 Task: Add an event with the title Casual Webinar: Social Media Advertising Techniques, date '2023/12/27', time 8:50 AM to 10:50 AM, logged in from the account softage.10@softage.netand send the event invitation to softage.8@softage.net and softage.9@softage.net. Set a reminder for the event 1 hour before
Action: Mouse moved to (122, 148)
Screenshot: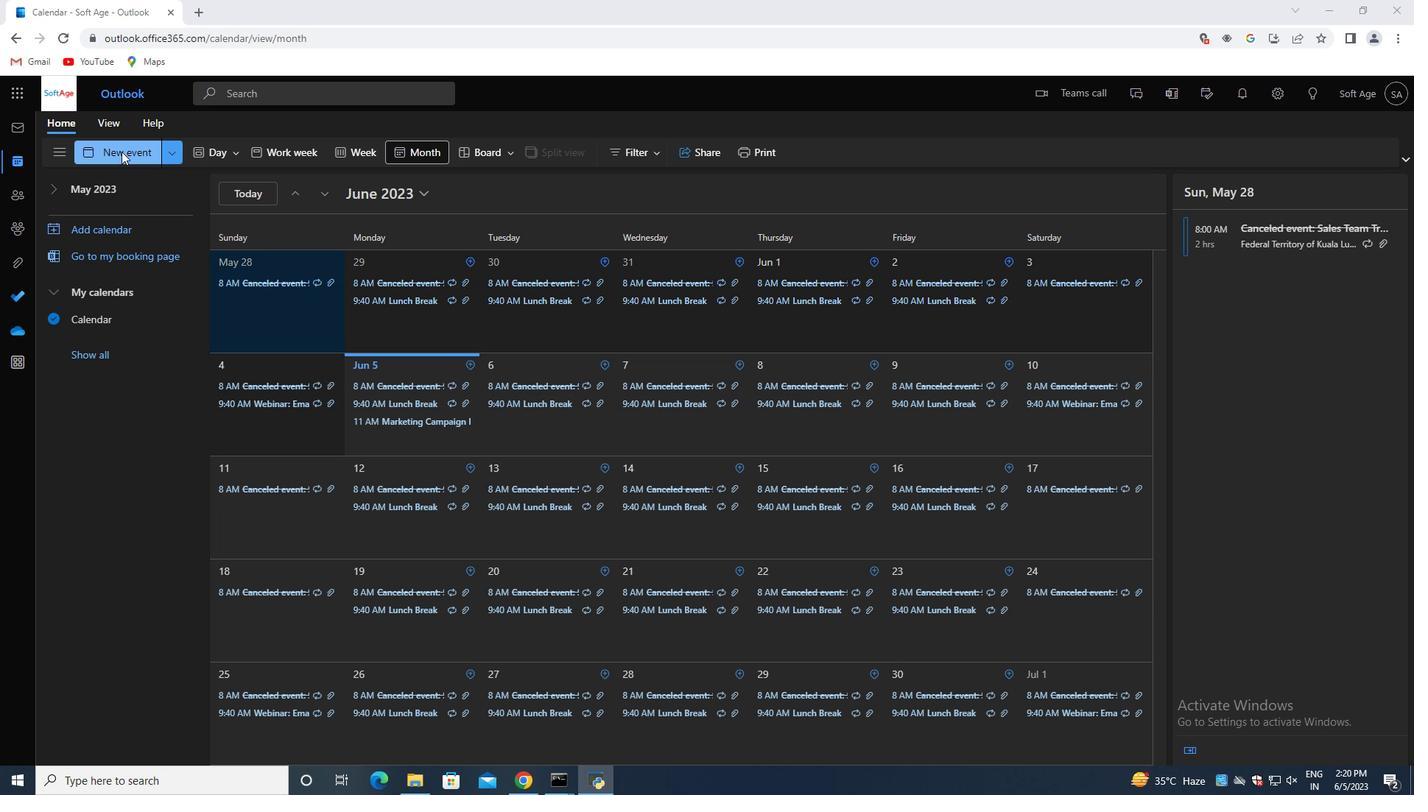 
Action: Mouse pressed left at (122, 148)
Screenshot: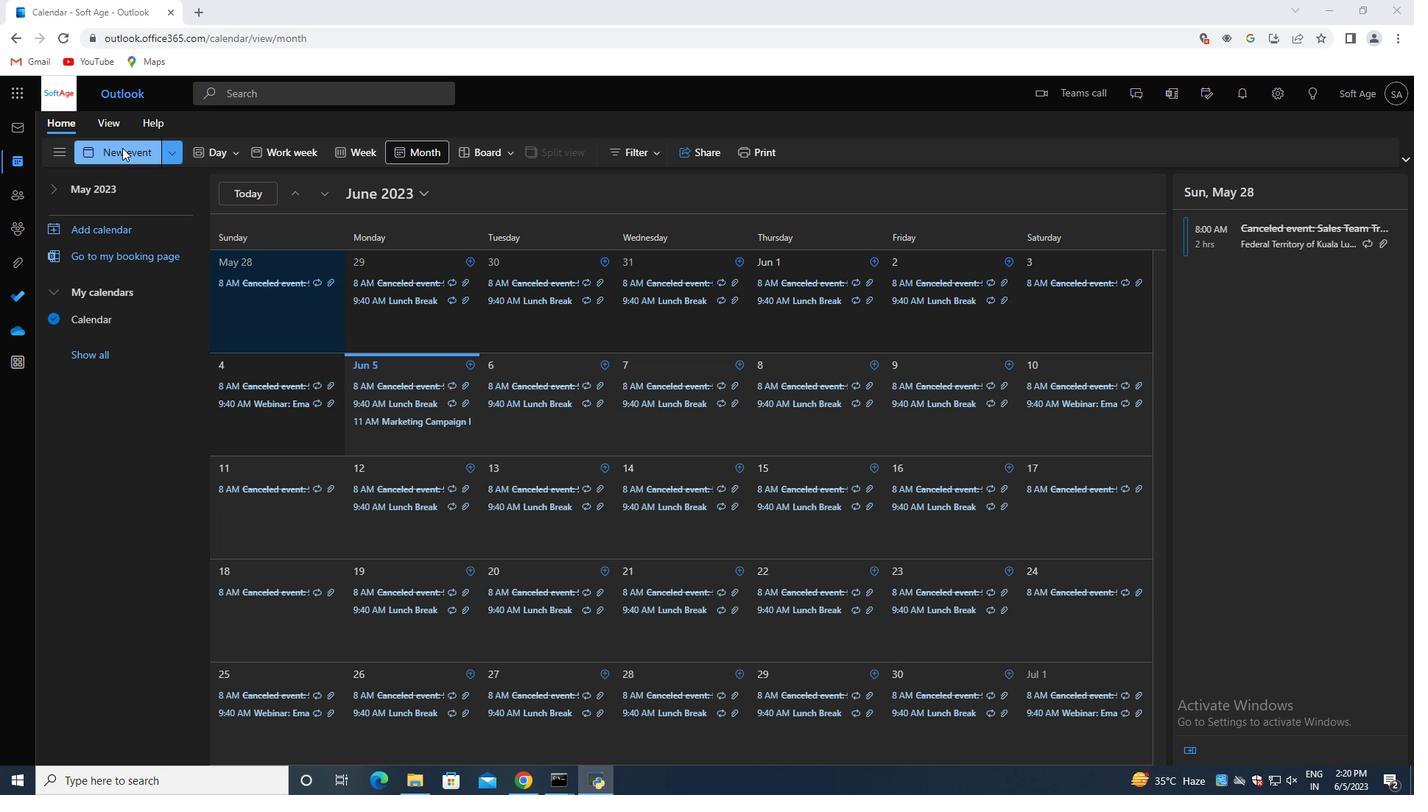 
Action: Mouse moved to (461, 238)
Screenshot: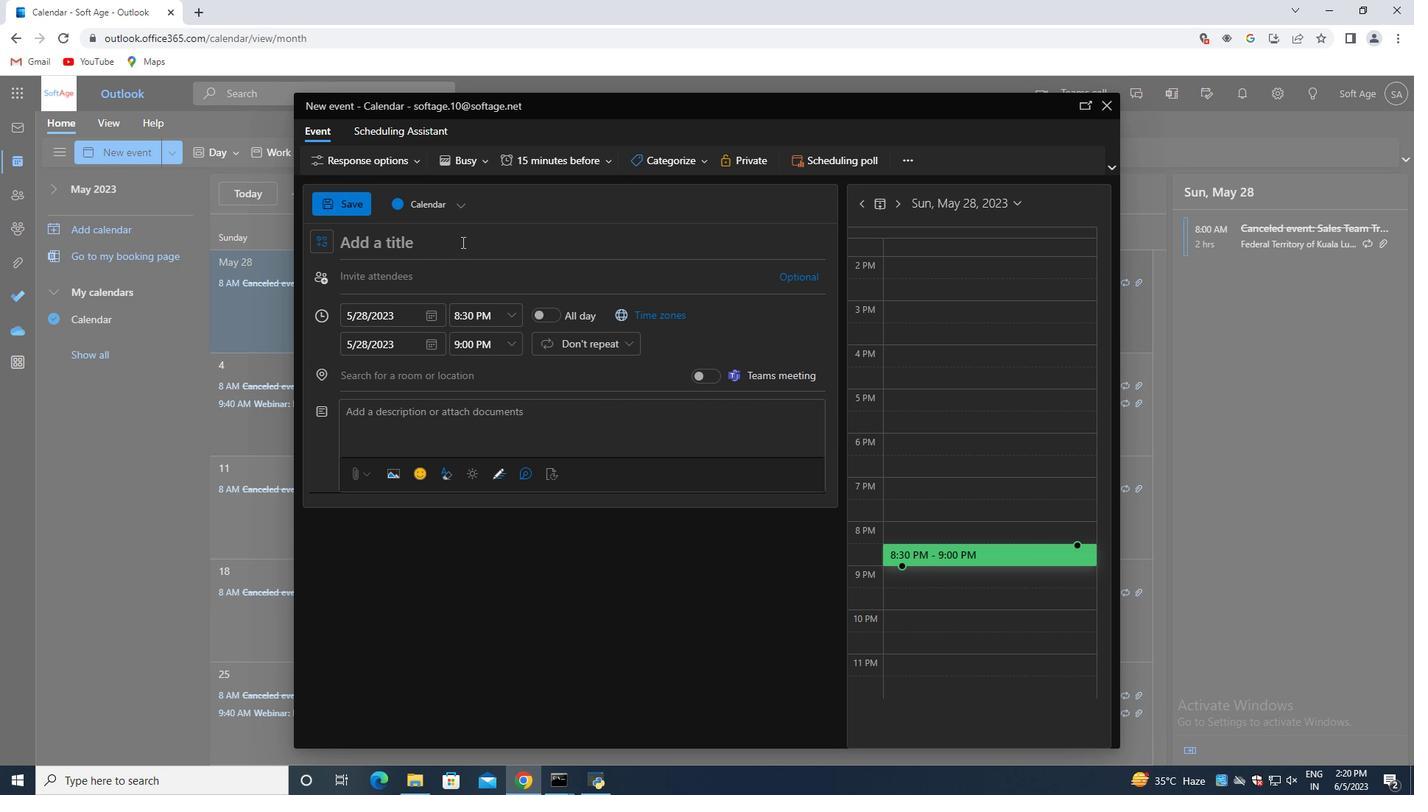 
Action: Mouse pressed left at (461, 238)
Screenshot: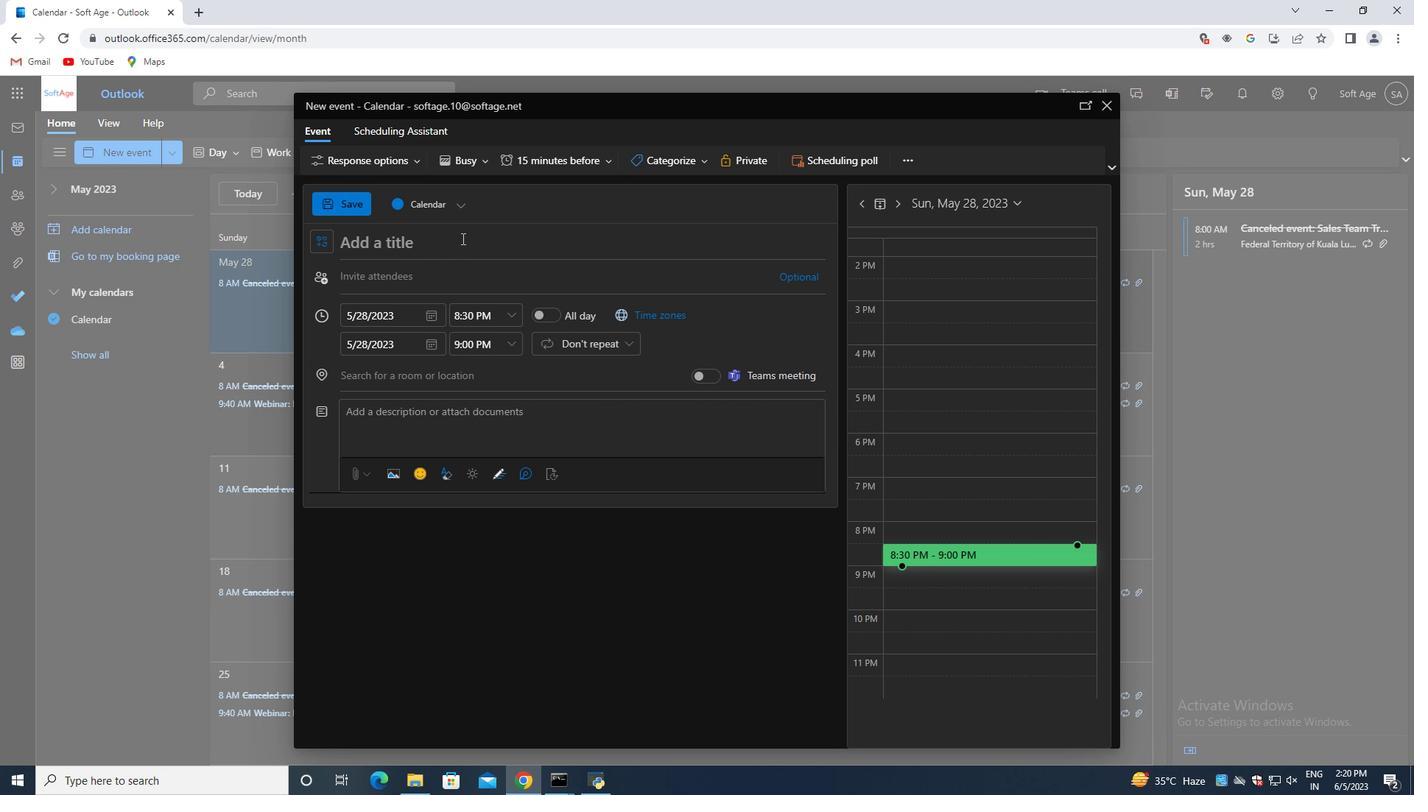 
Action: Key pressed <Key.shift>Casul<Key.backspace>al<Key.space><Key.shift>Webinar<Key.shift_r>:<Key.space>s<Key.backspace><Key.shift>Social<Key.space><Key.shift>Media<Key.space><Key.shift>Advertising<Key.space><Key.shift>Techniques
Screenshot: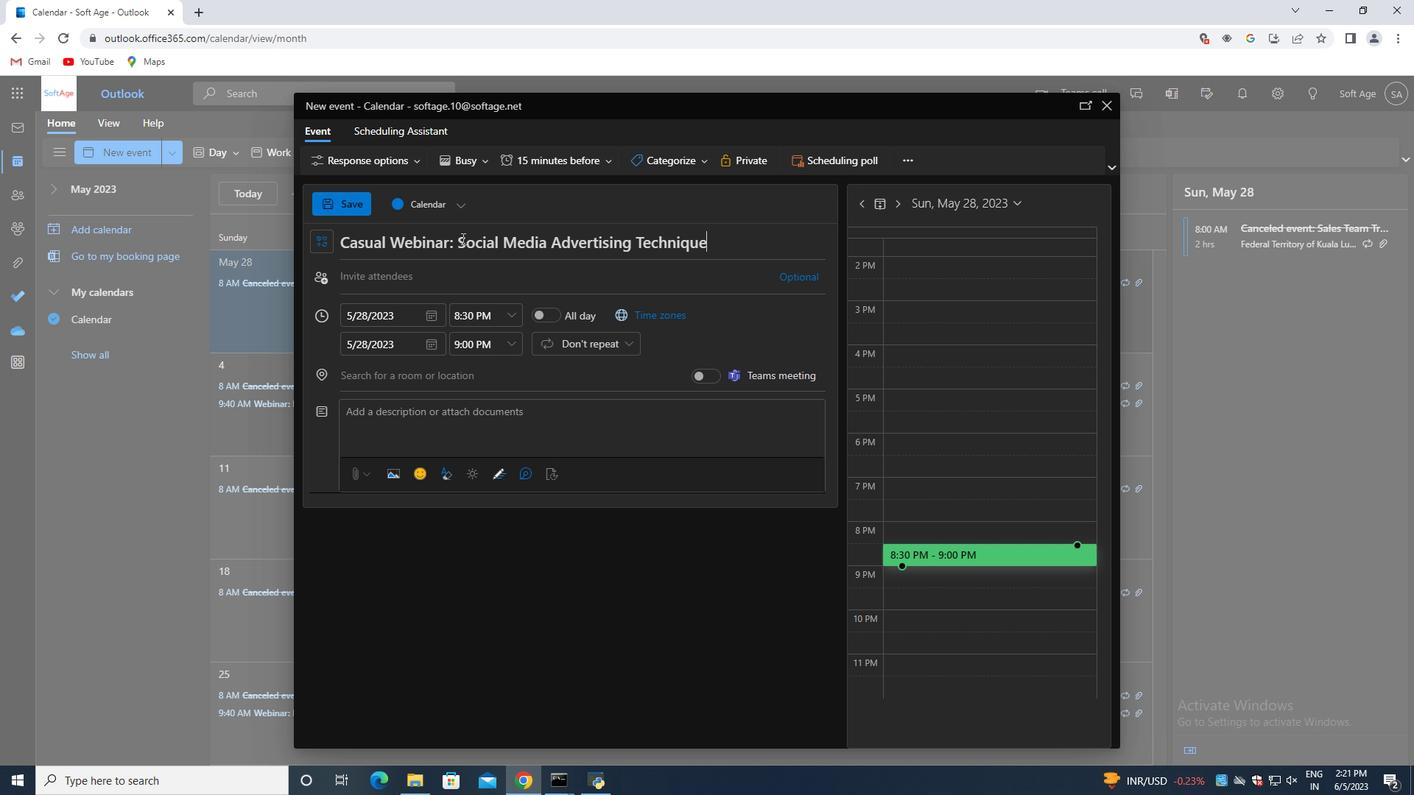 
Action: Mouse moved to (431, 308)
Screenshot: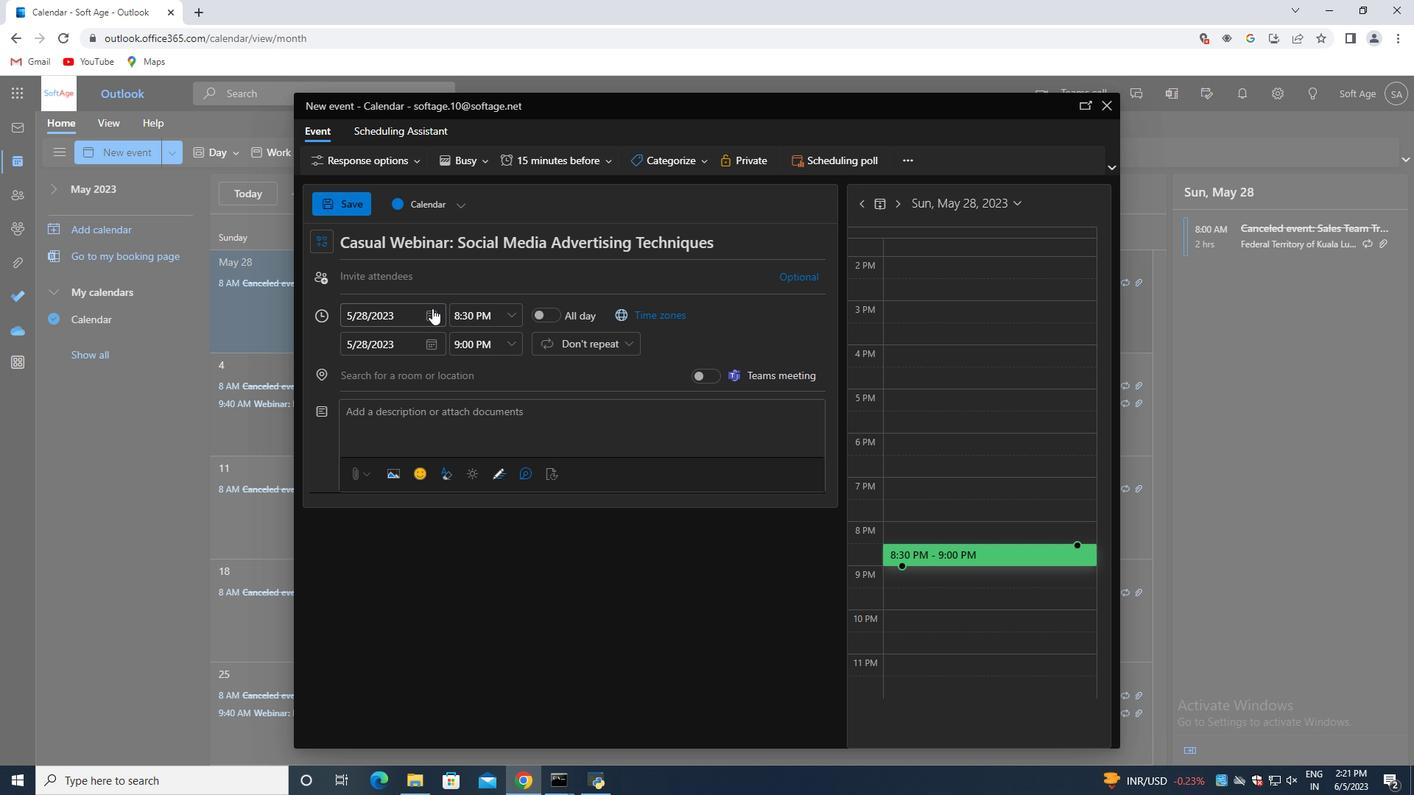 
Action: Mouse pressed left at (431, 308)
Screenshot: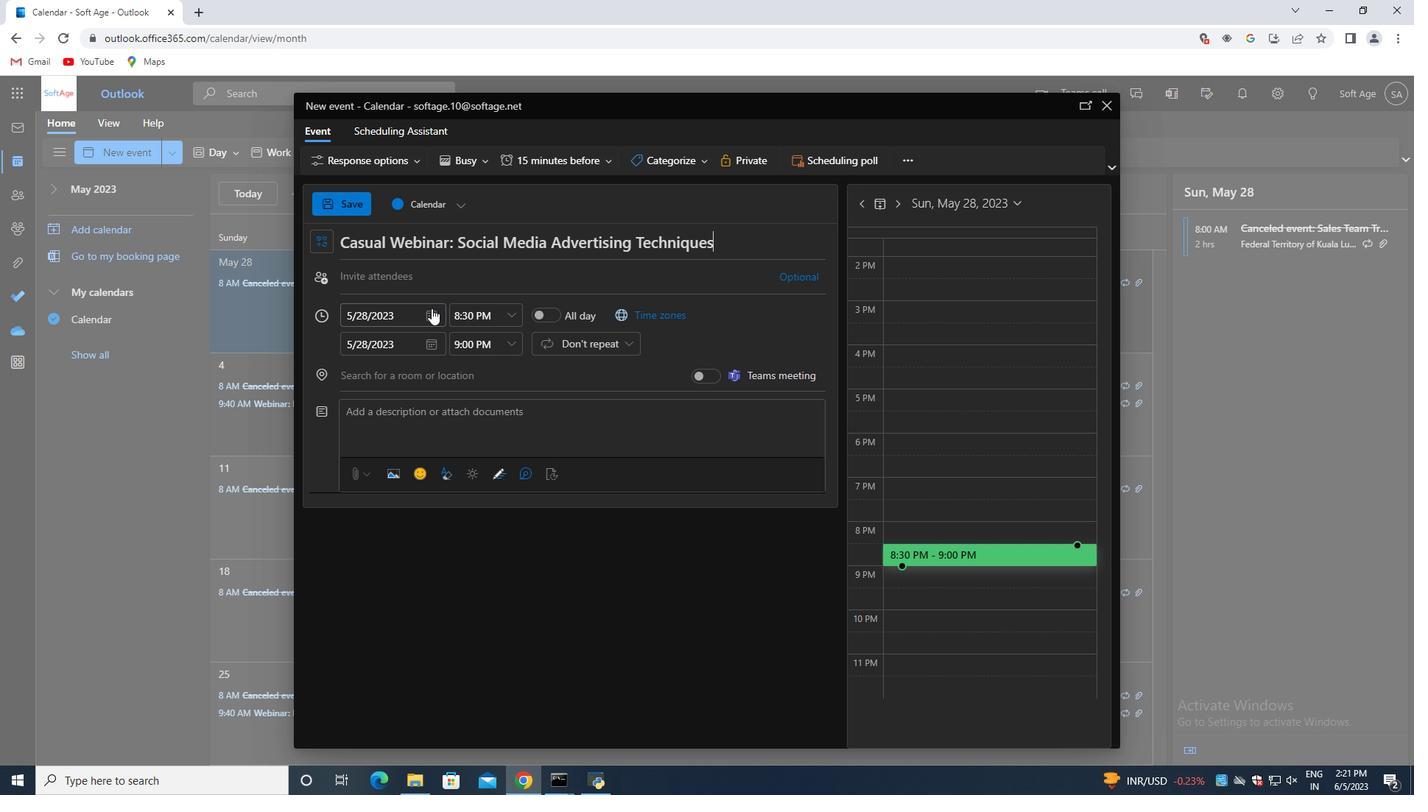 
Action: Mouse moved to (474, 342)
Screenshot: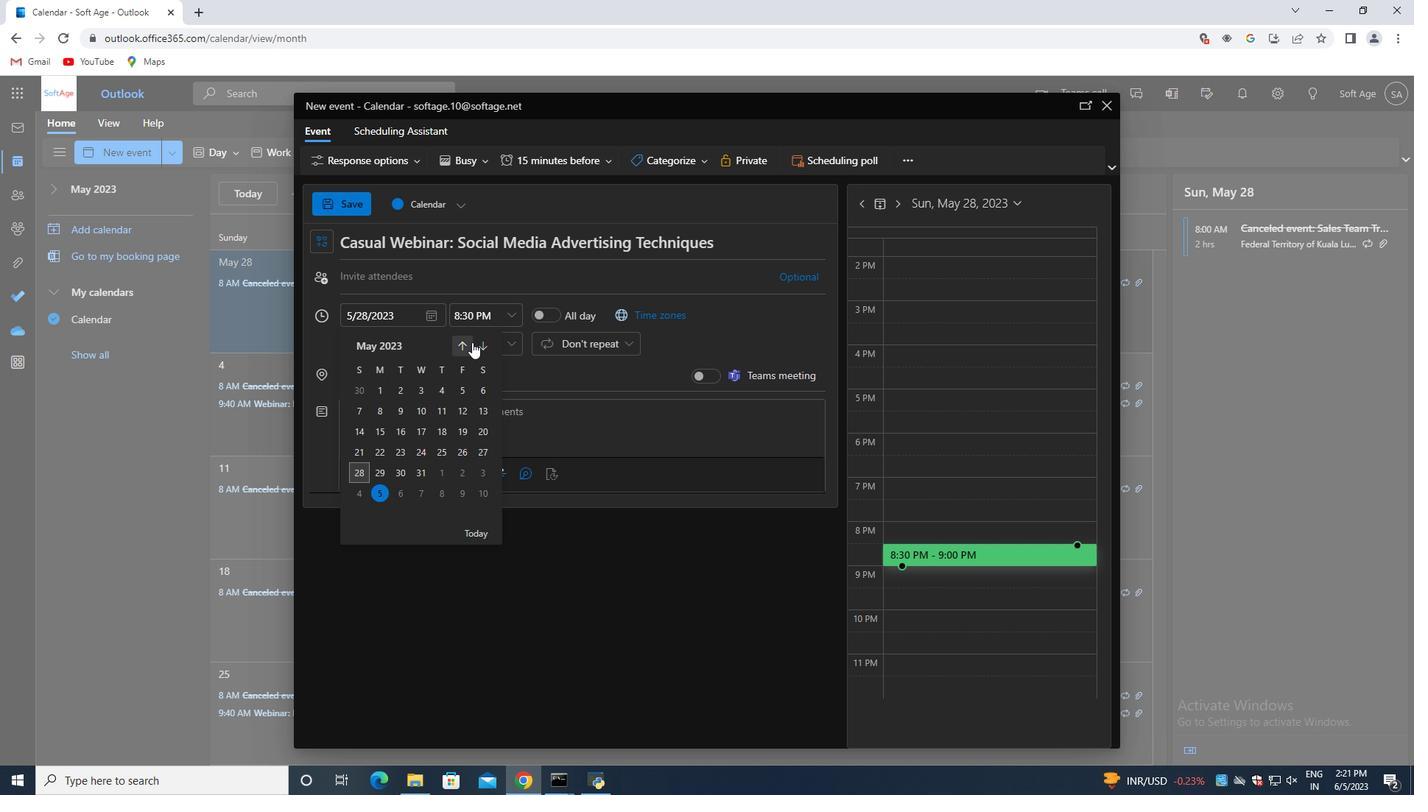 
Action: Mouse pressed left at (474, 342)
Screenshot: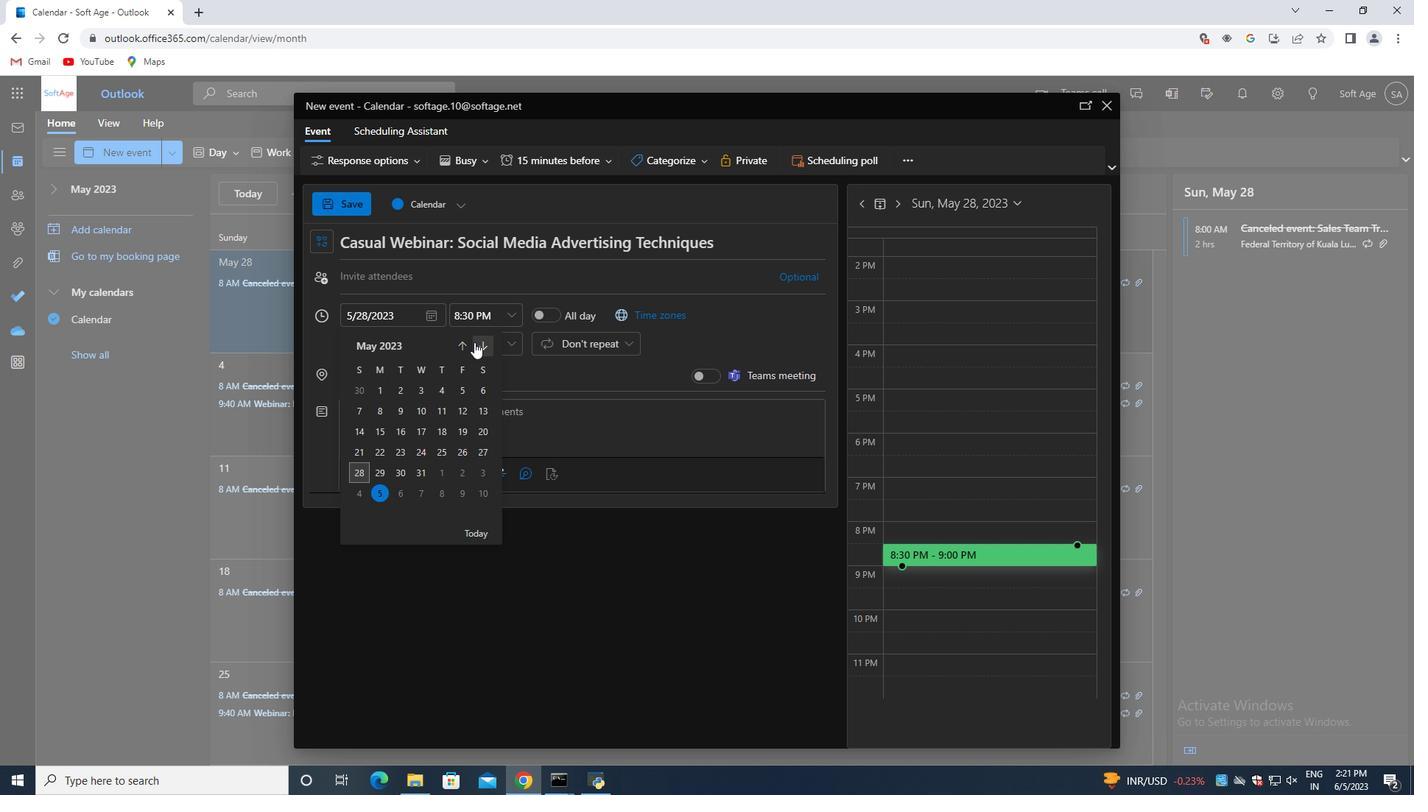 
Action: Mouse pressed left at (474, 342)
Screenshot: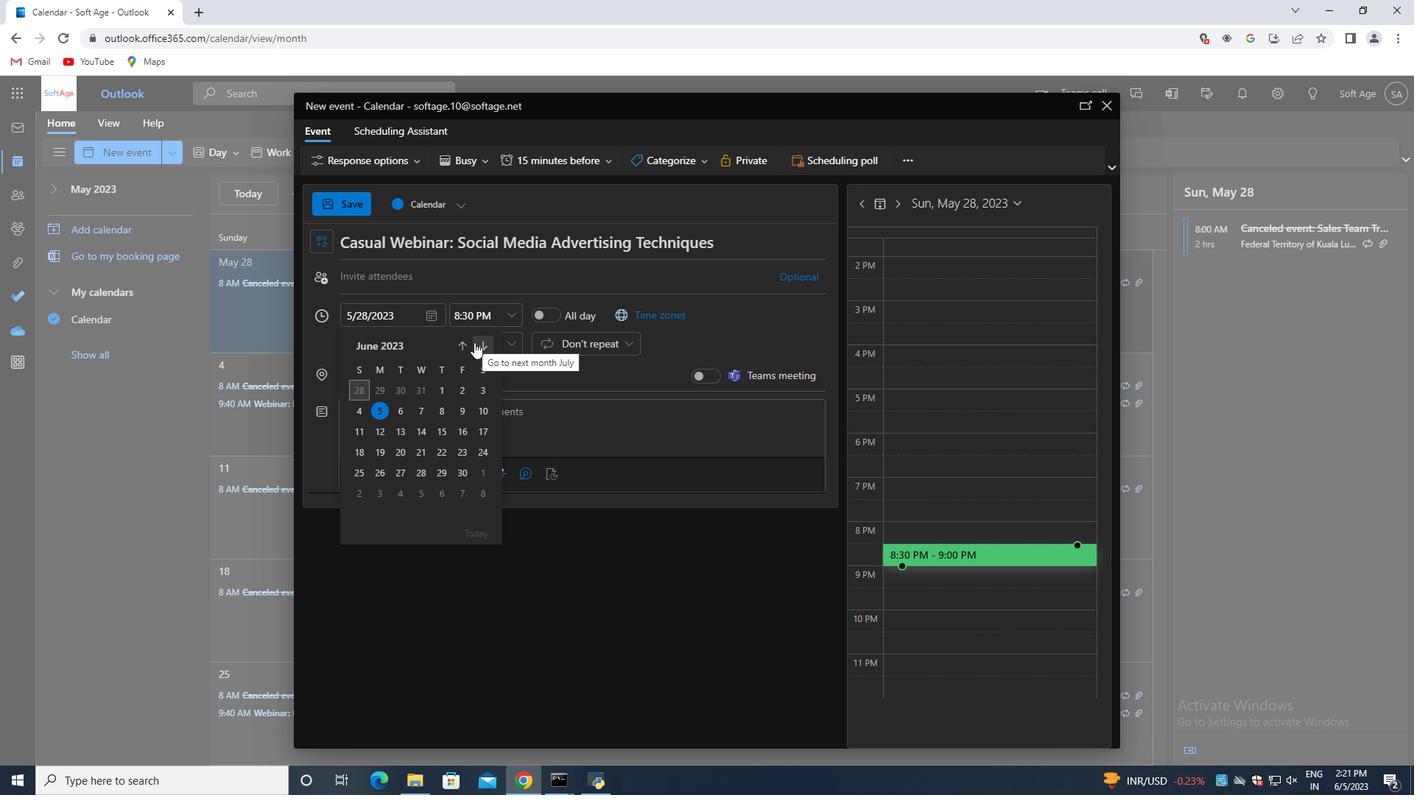 
Action: Mouse pressed left at (474, 342)
Screenshot: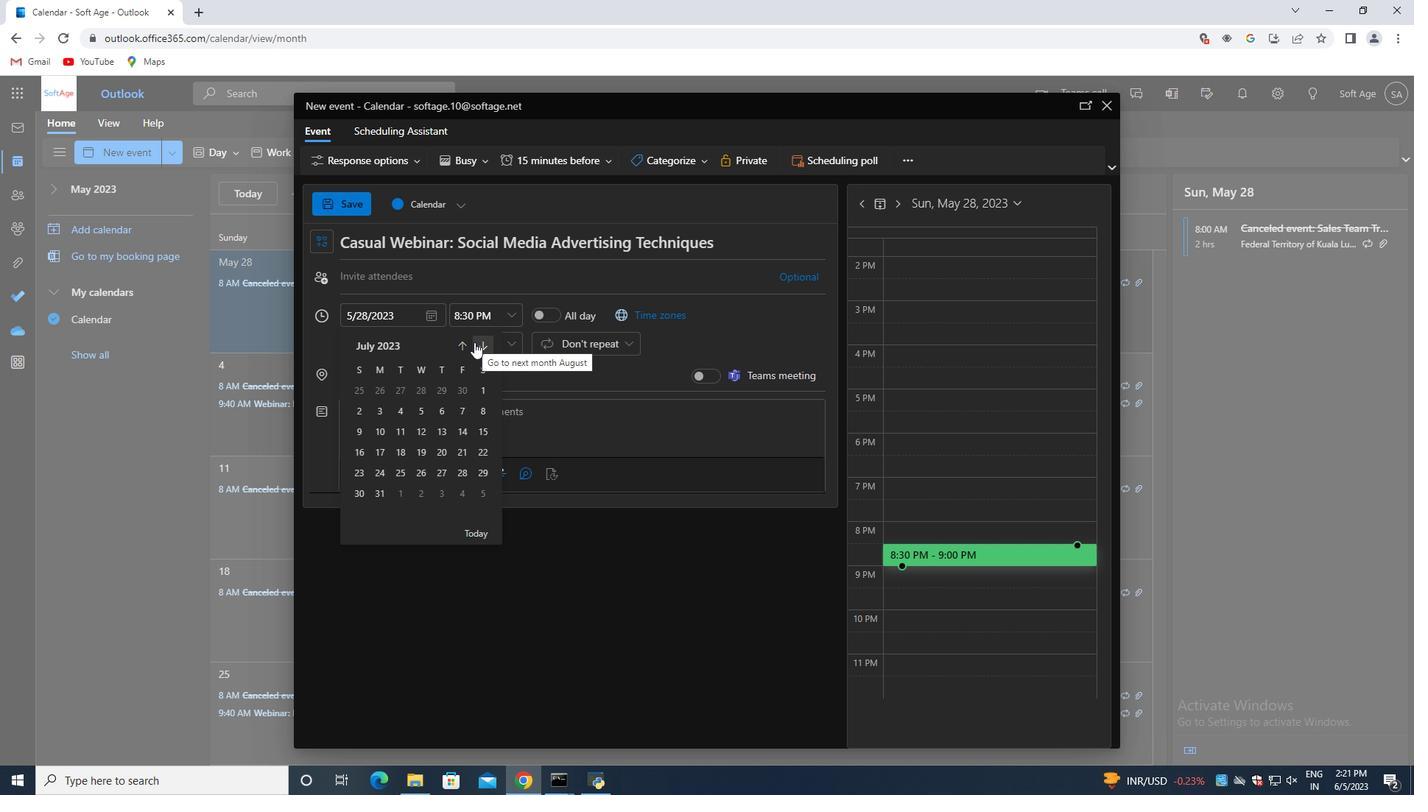 
Action: Mouse pressed left at (474, 342)
Screenshot: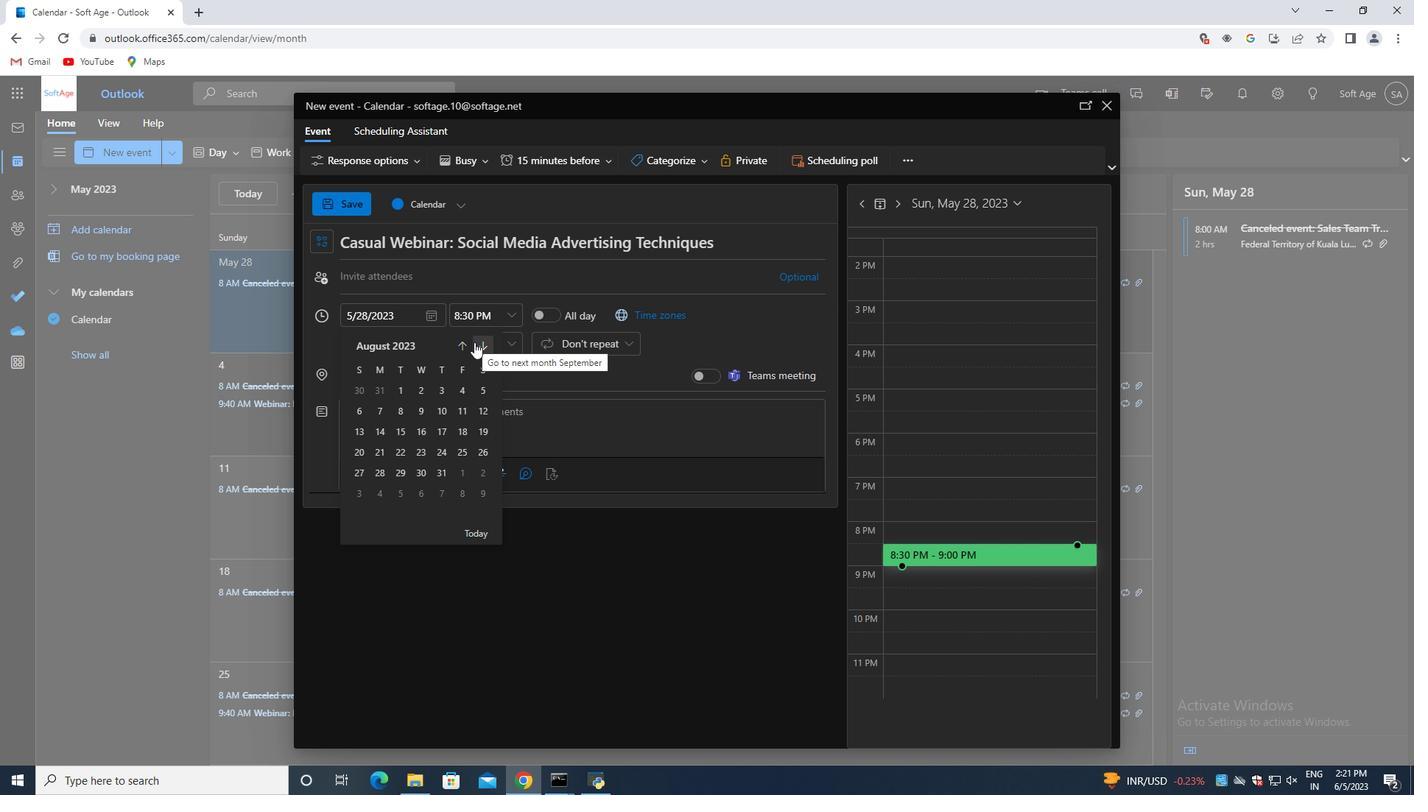 
Action: Mouse pressed left at (474, 342)
Screenshot: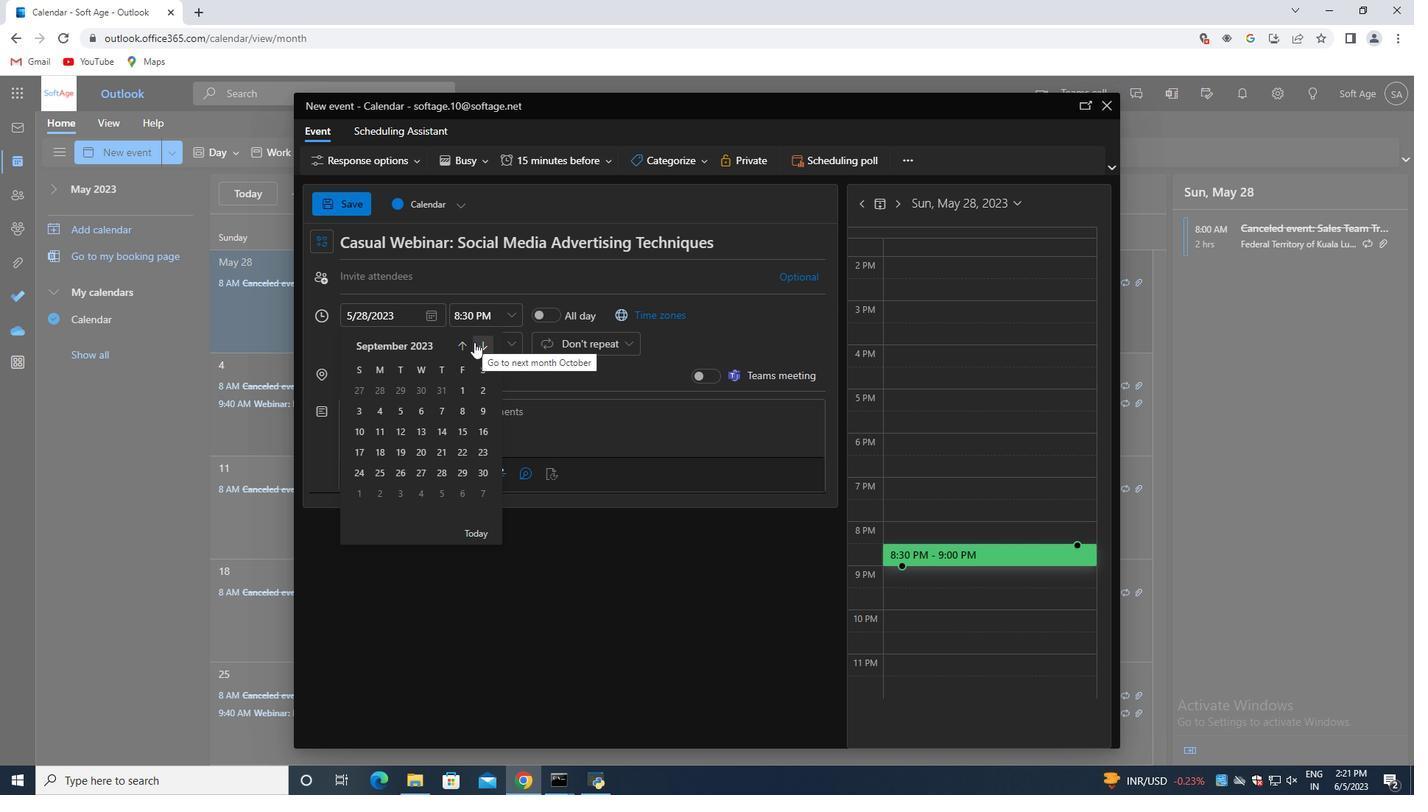 
Action: Mouse pressed left at (474, 342)
Screenshot: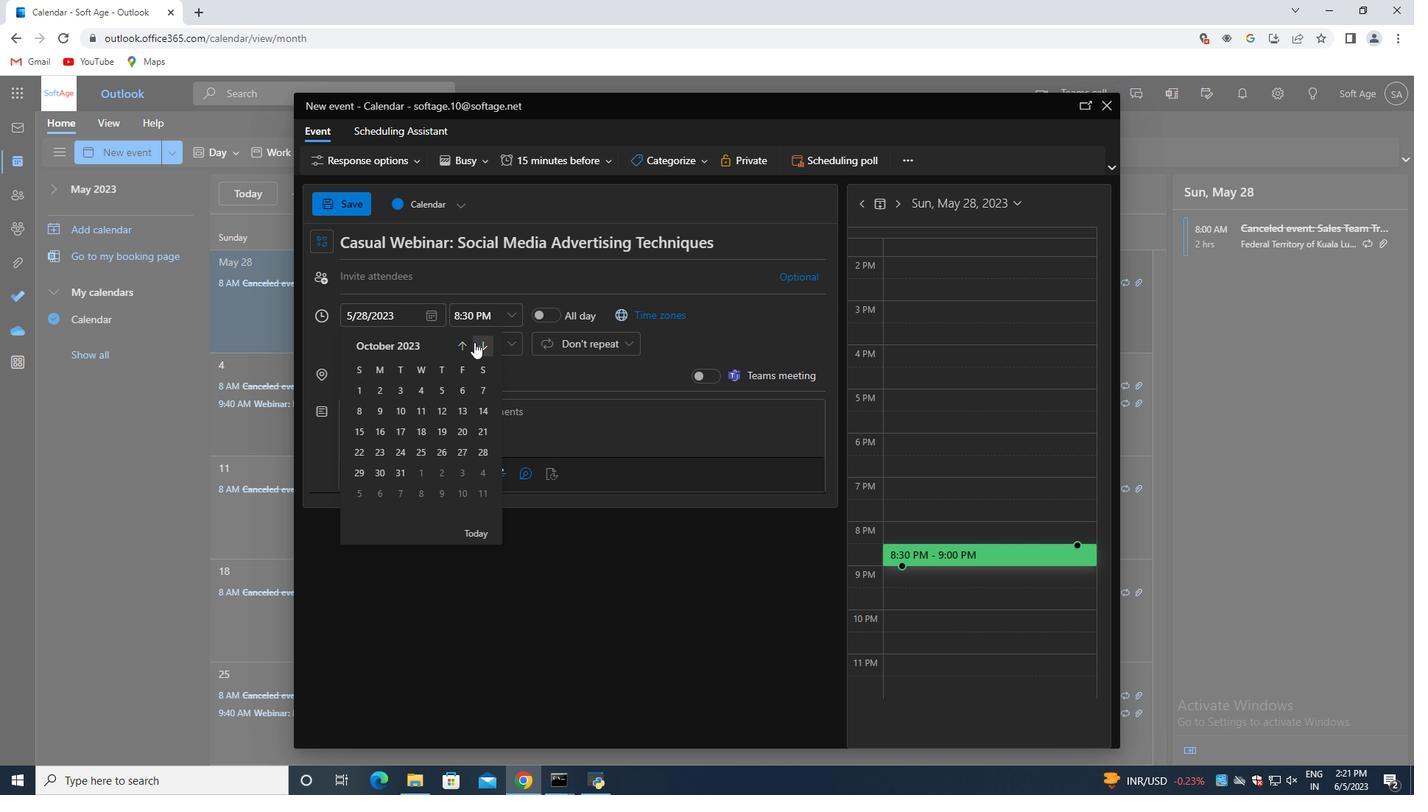 
Action: Mouse moved to (490, 343)
Screenshot: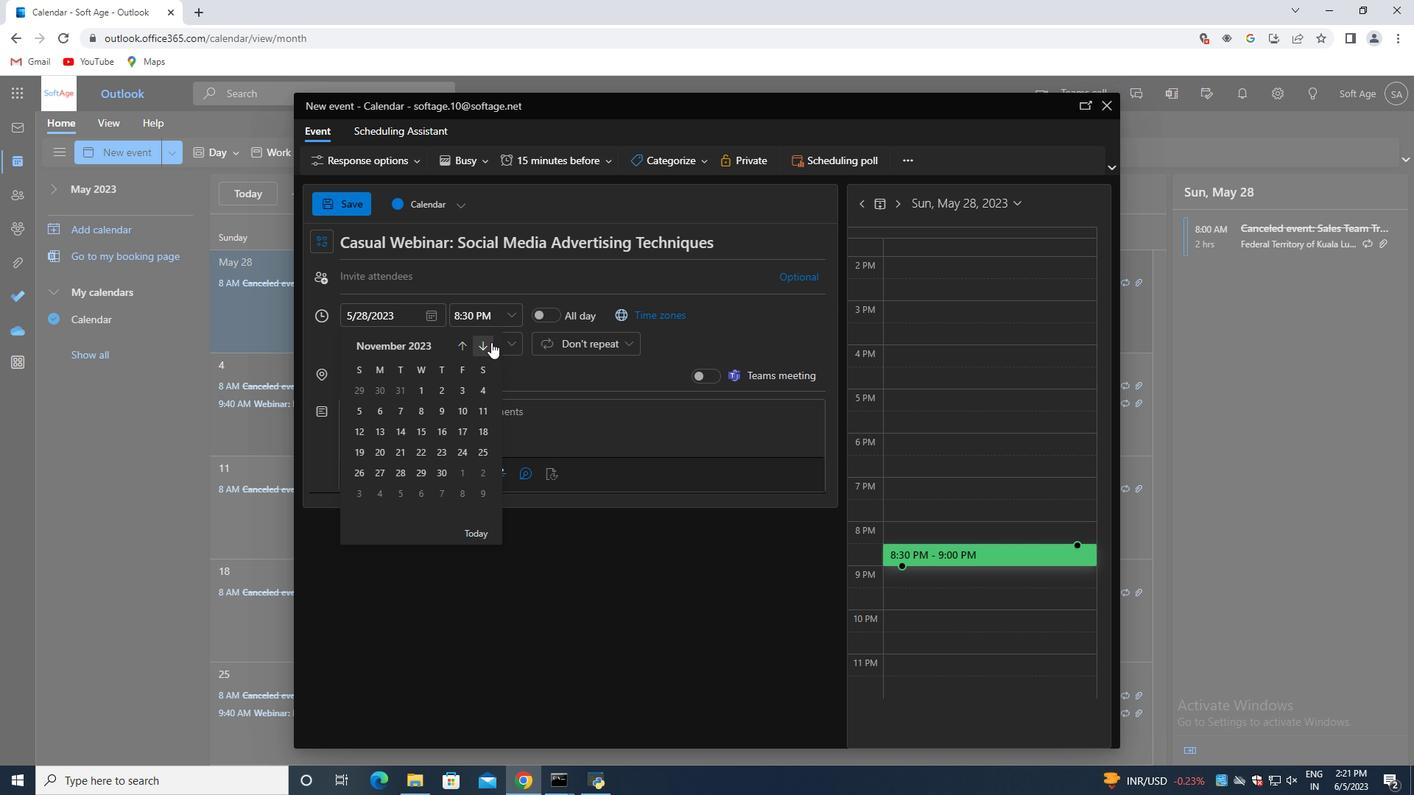 
Action: Mouse pressed left at (490, 343)
Screenshot: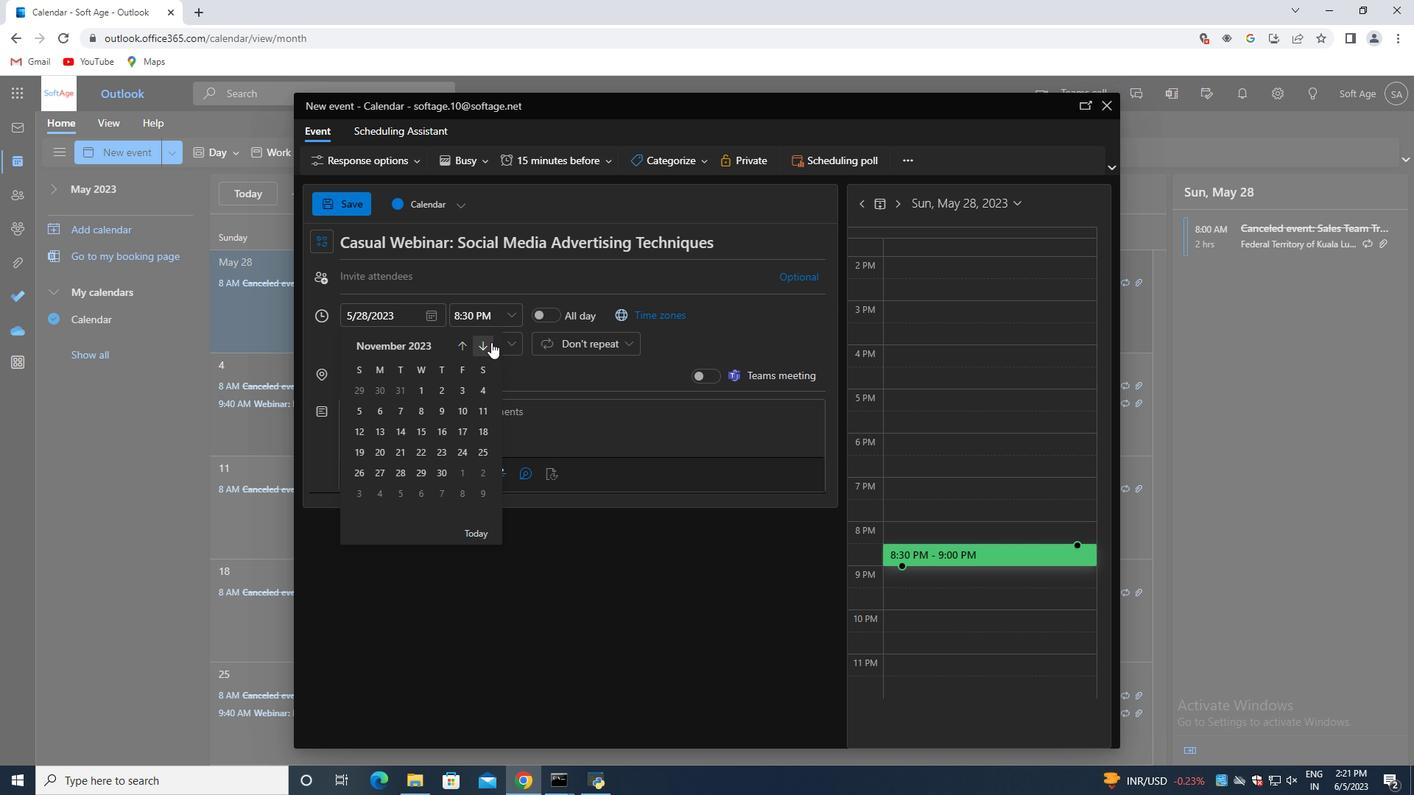 
Action: Mouse moved to (417, 472)
Screenshot: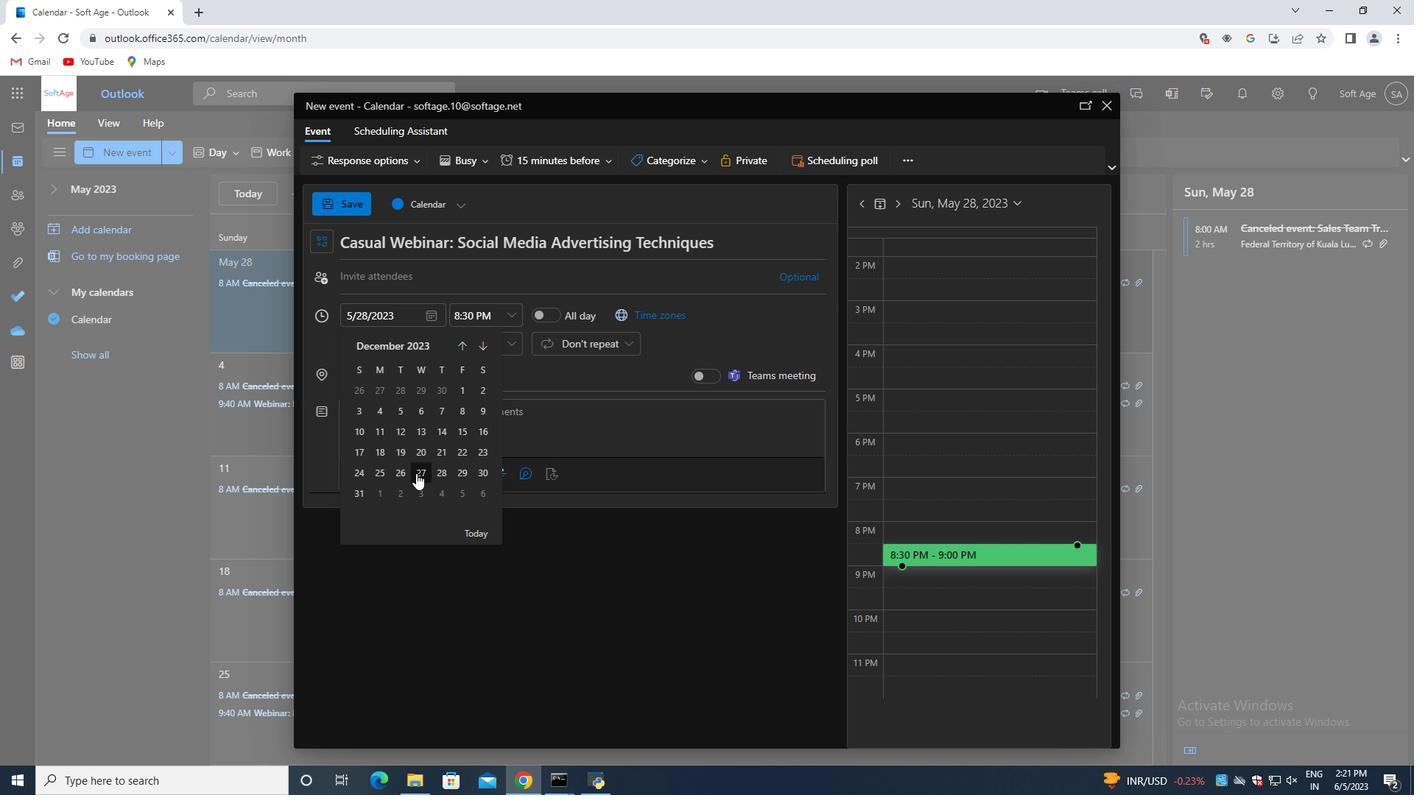 
Action: Mouse pressed left at (417, 472)
Screenshot: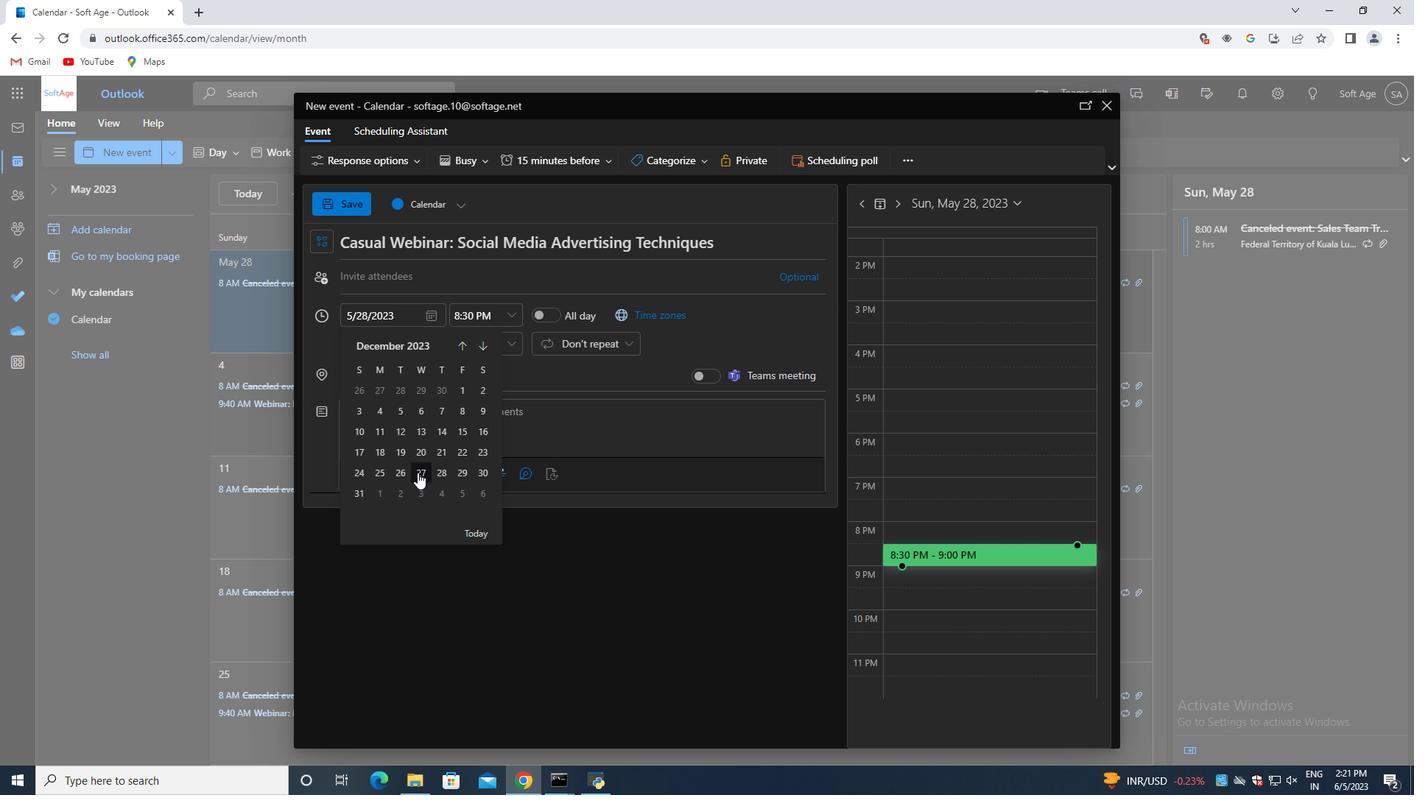 
Action: Mouse moved to (514, 307)
Screenshot: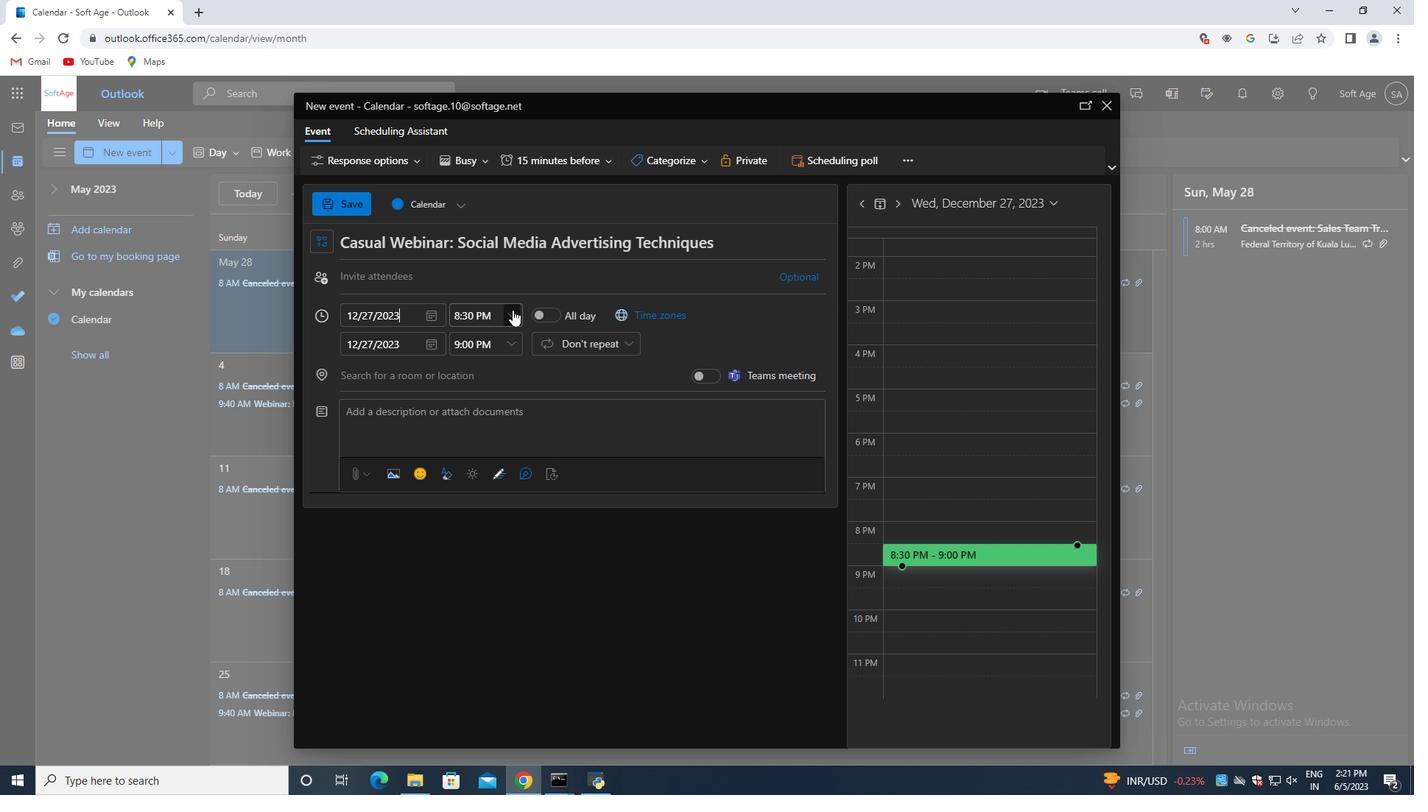 
Action: Mouse pressed left at (514, 307)
Screenshot: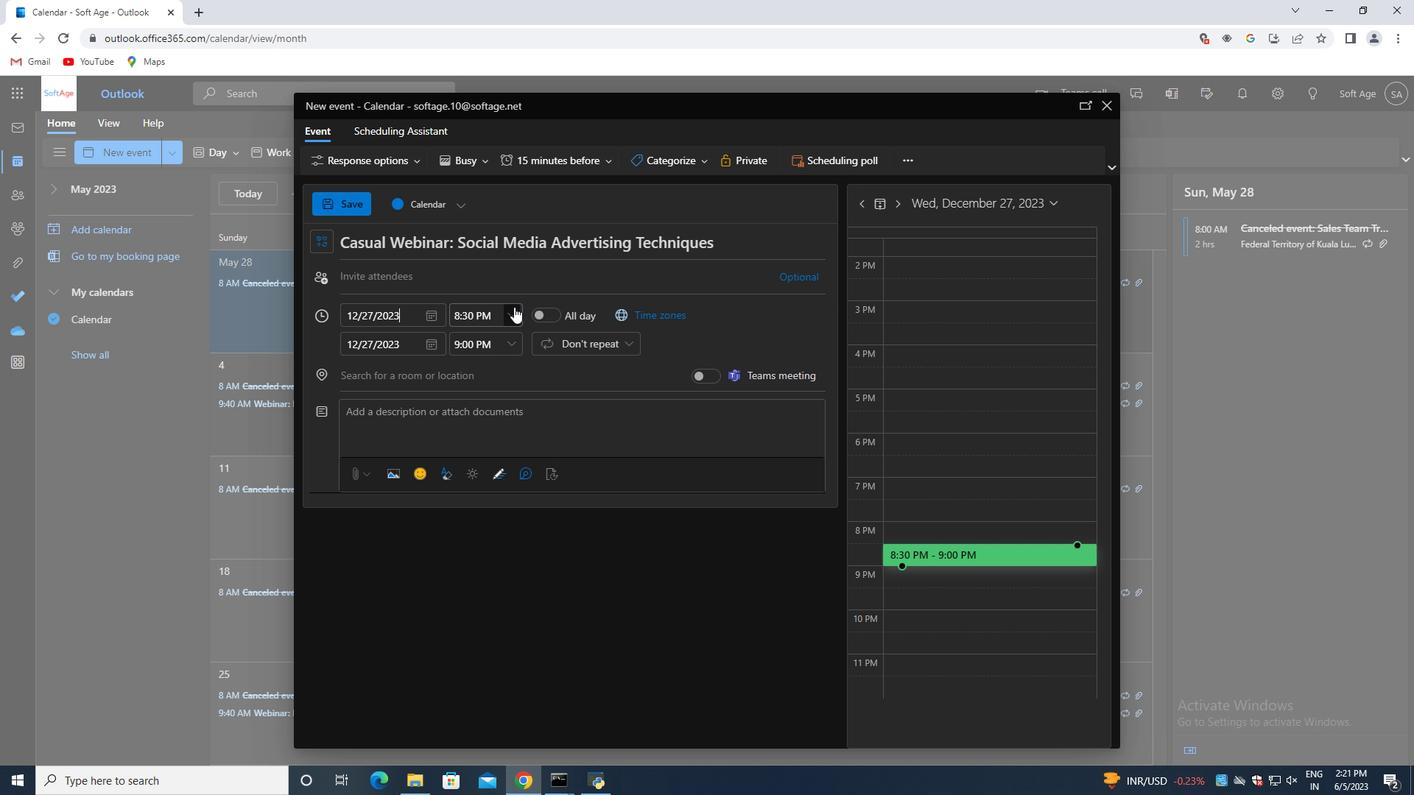 
Action: Mouse moved to (497, 334)
Screenshot: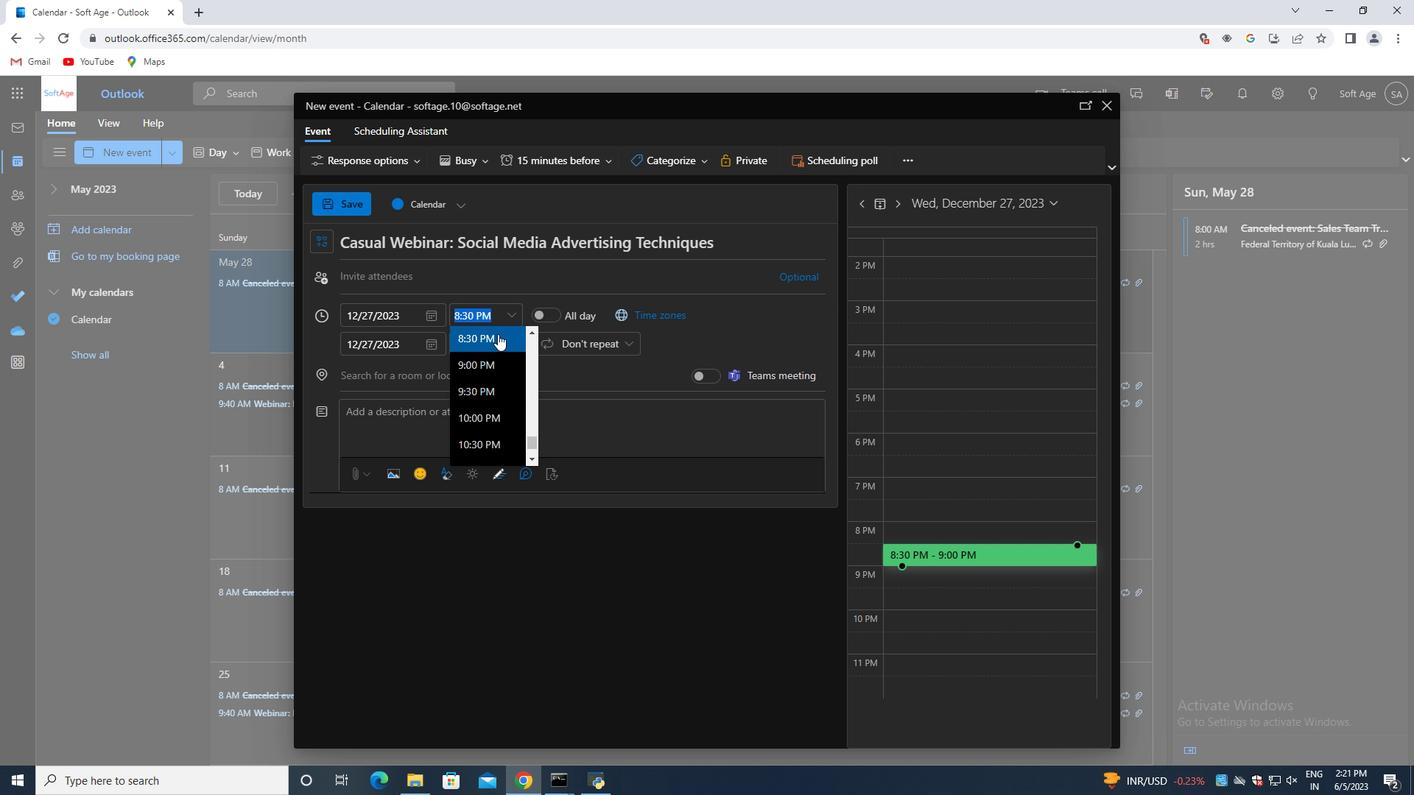
Action: Key pressed <Key.backspace>8<Key.shift_r>:50<Key.space><Key.shift>A<Key.shift>M<Key.enter>
Screenshot: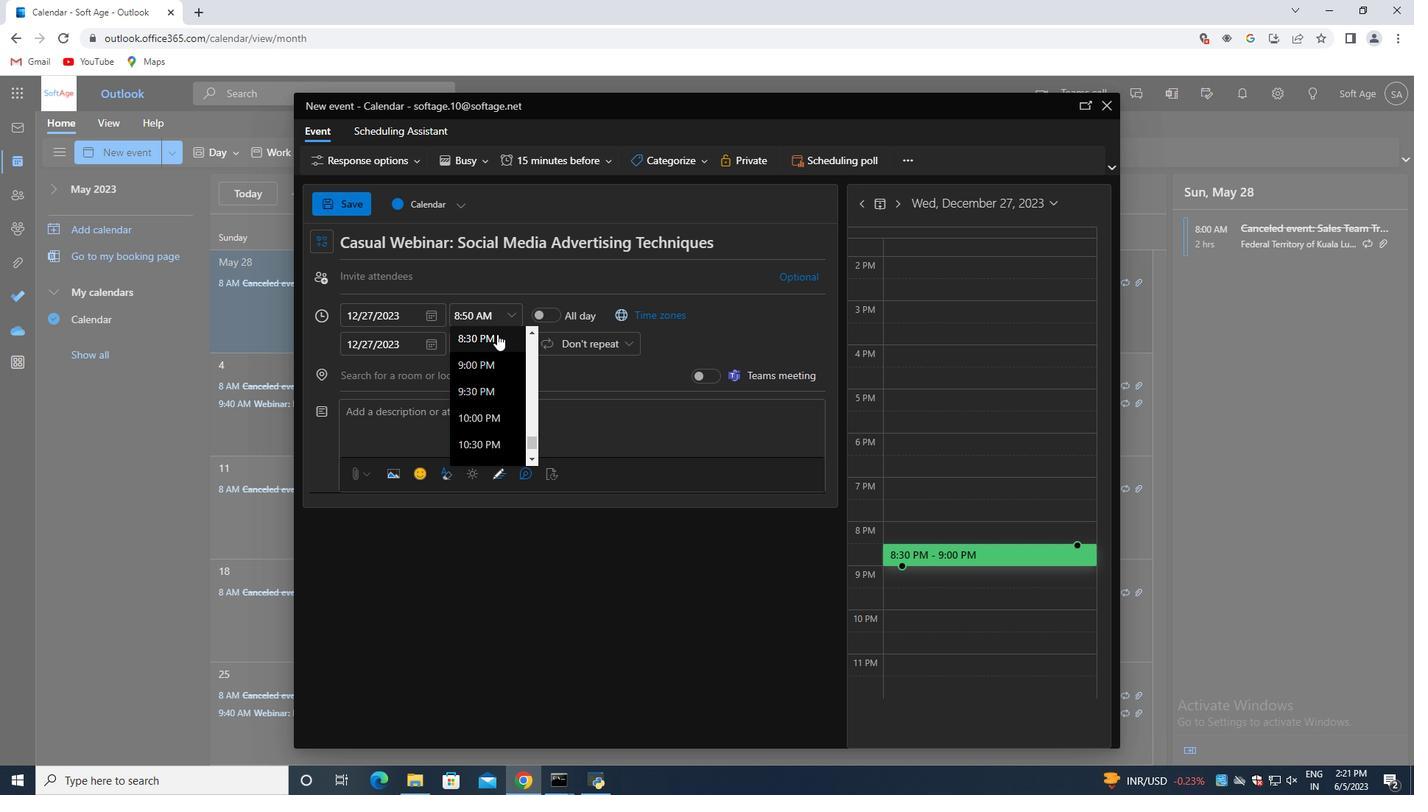 
Action: Mouse moved to (507, 343)
Screenshot: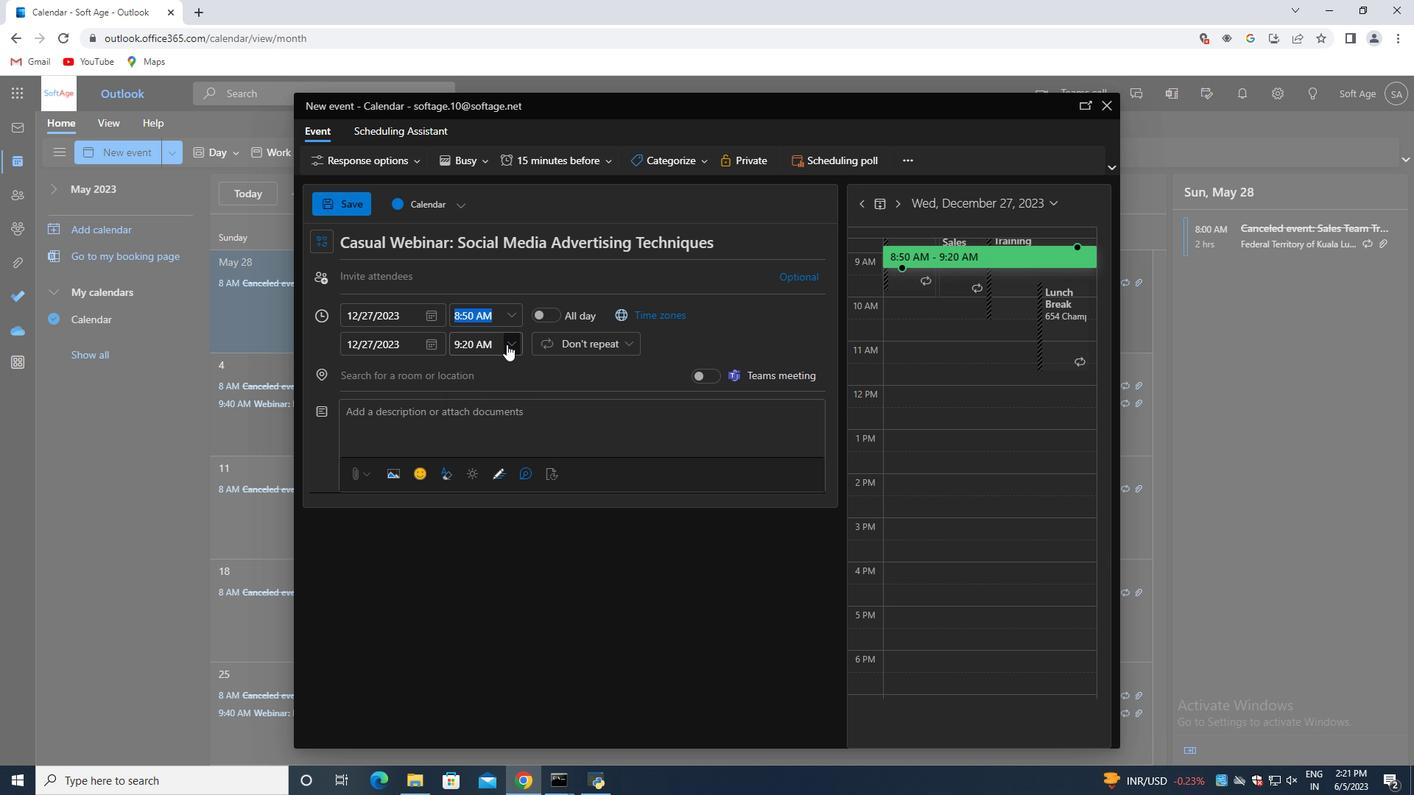 
Action: Mouse pressed left at (507, 343)
Screenshot: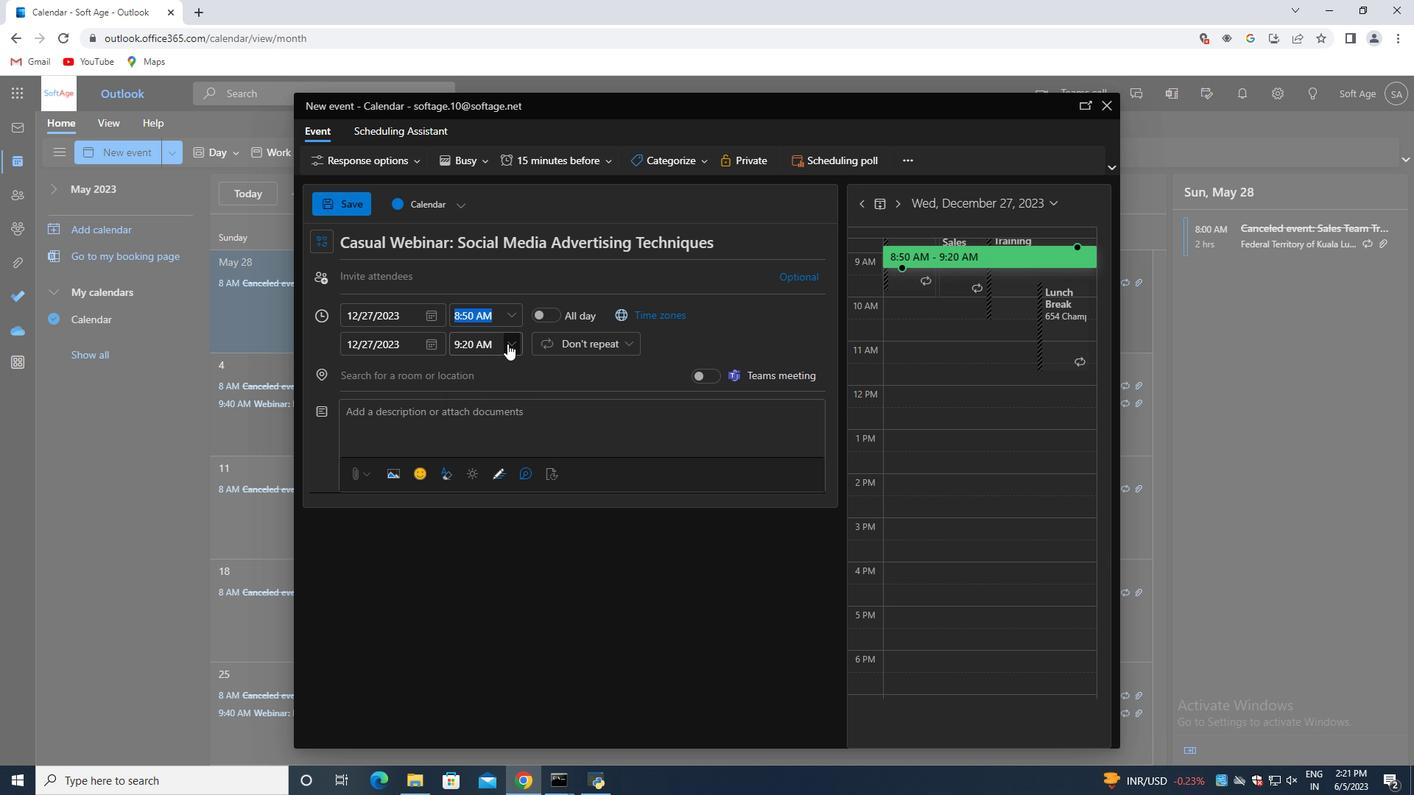 
Action: Mouse moved to (489, 439)
Screenshot: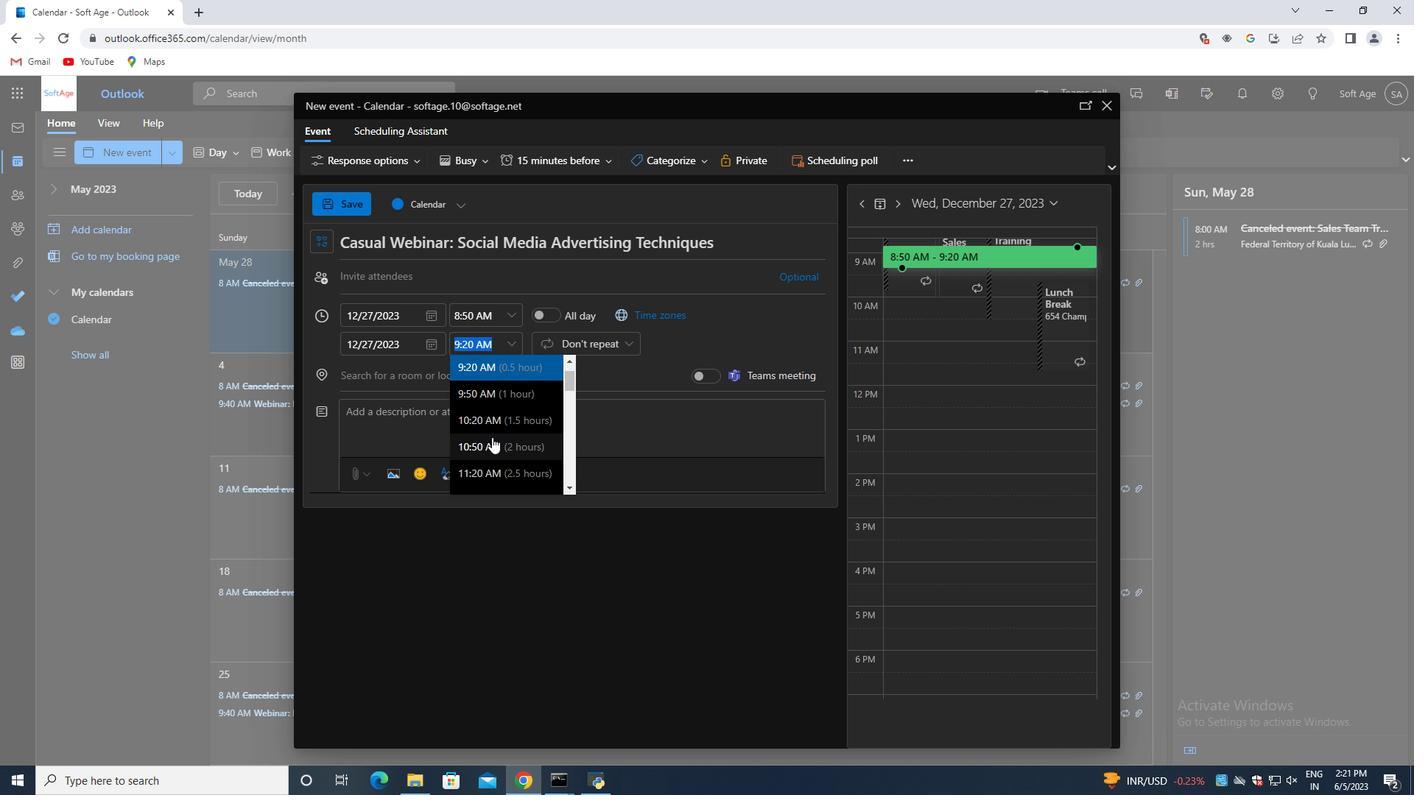 
Action: Mouse pressed left at (489, 439)
Screenshot: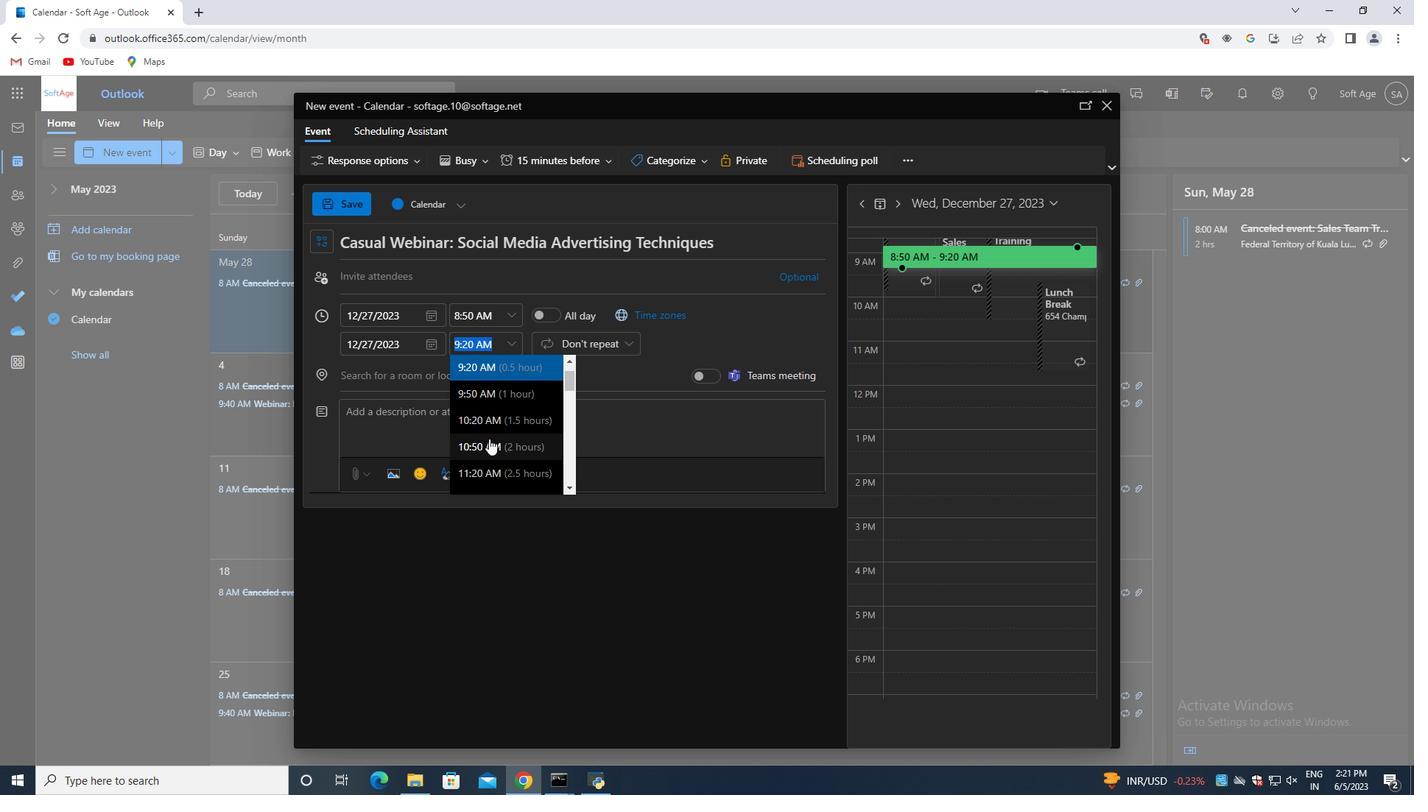 
Action: Mouse moved to (412, 267)
Screenshot: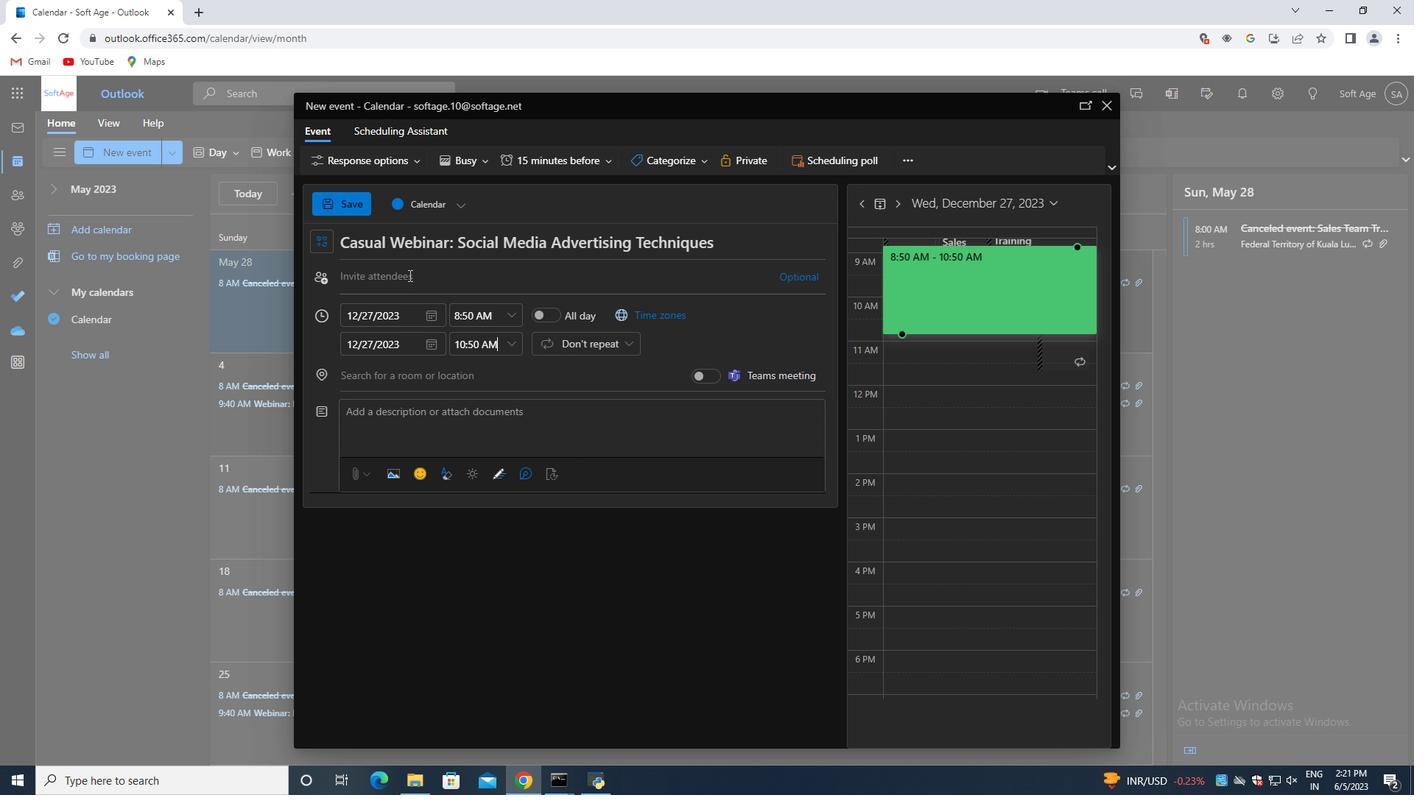 
Action: Mouse pressed left at (412, 267)
Screenshot: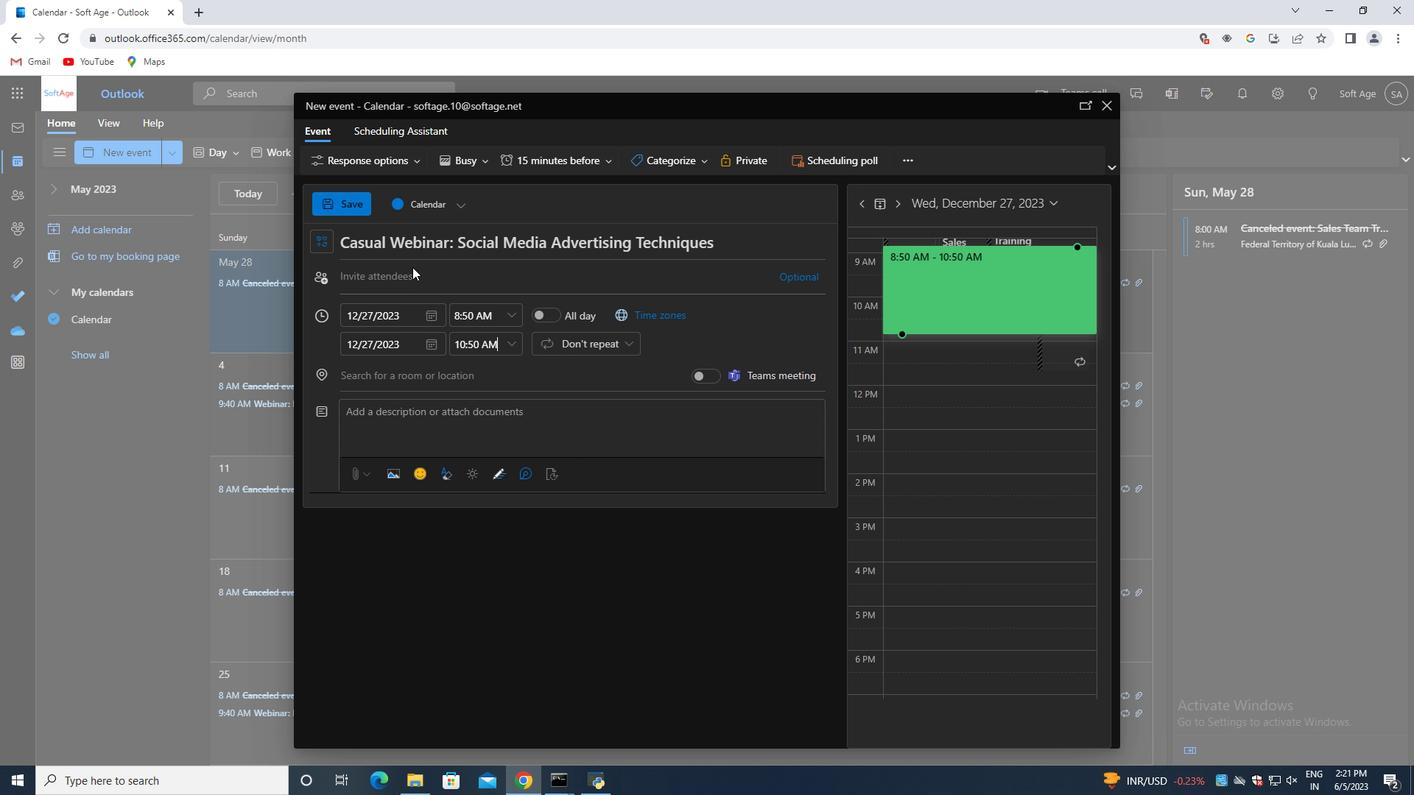 
Action: Mouse moved to (412, 268)
Screenshot: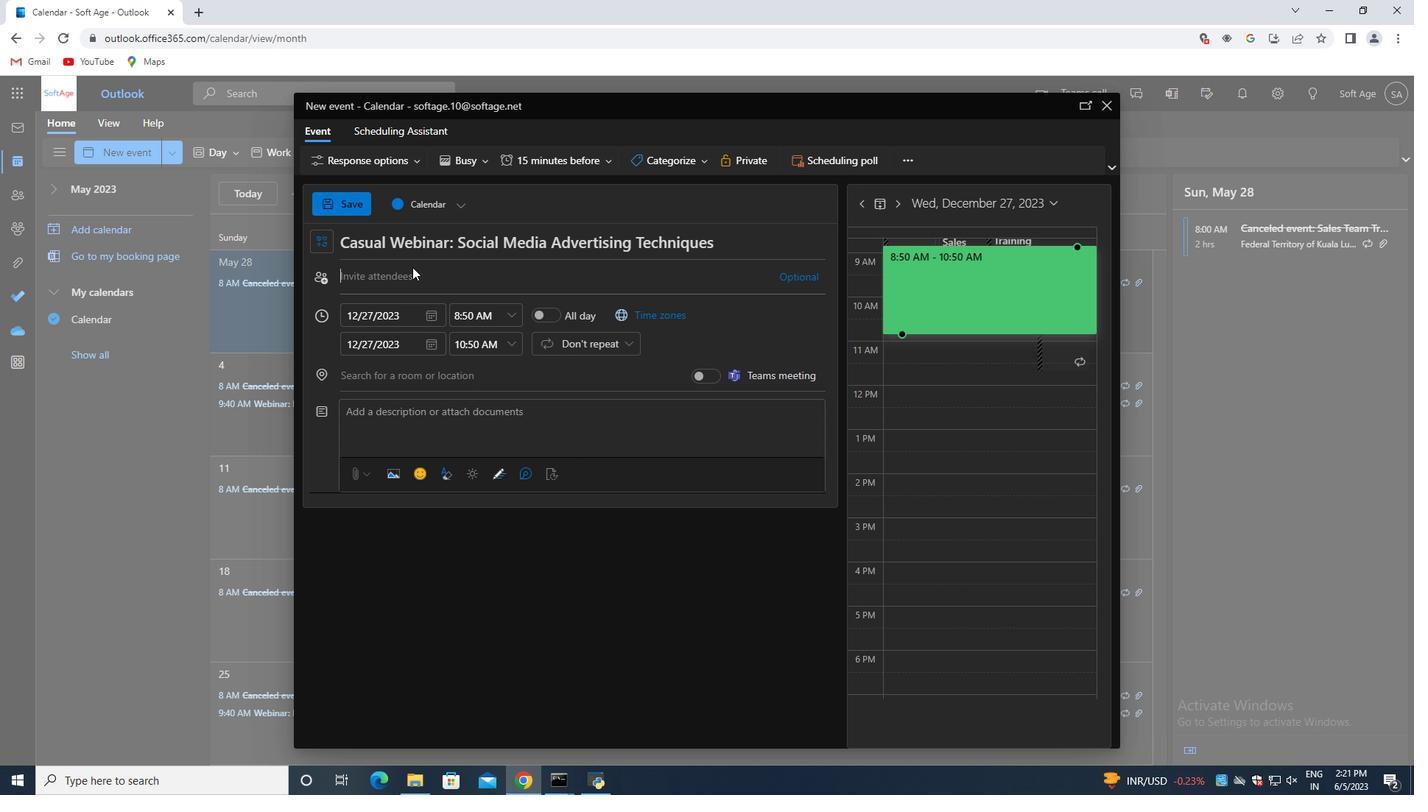 
Action: Key pressed softage.8<Key.shift>@softage,net<Key.backspace><Key.backspace><Key.backspace>softage.9<Key.shift>@softage<Key.enter>
Screenshot: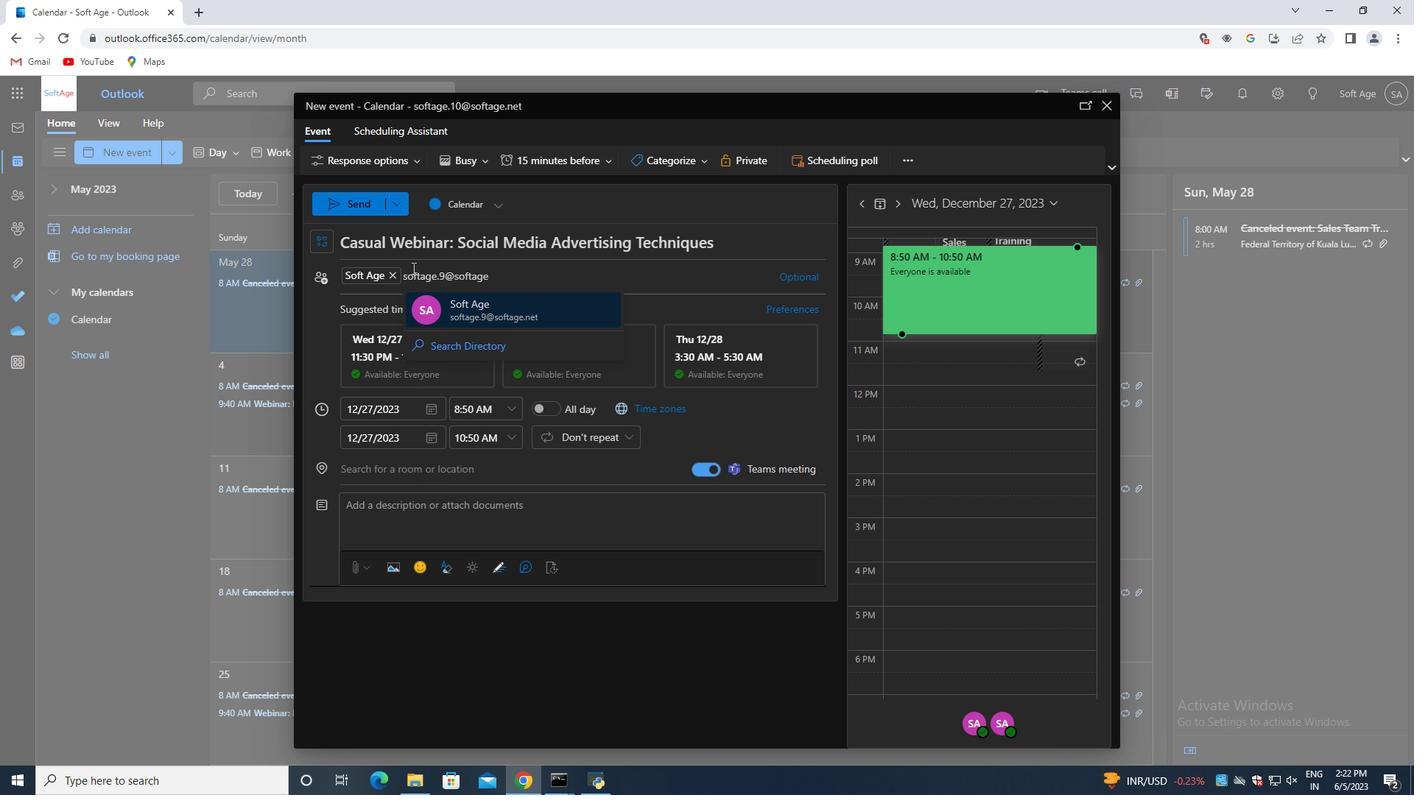 
Action: Mouse moved to (577, 156)
Screenshot: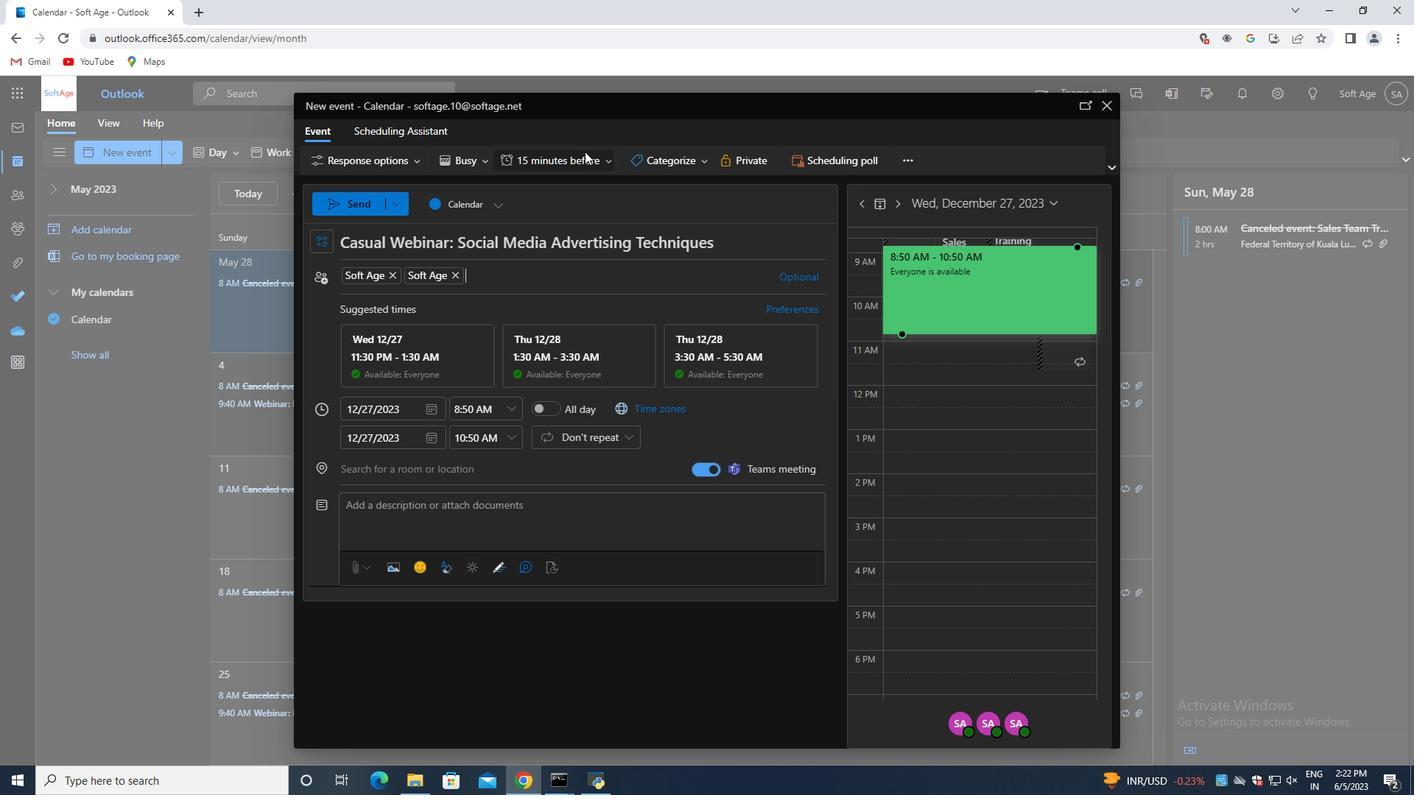 
Action: Mouse pressed left at (577, 156)
Screenshot: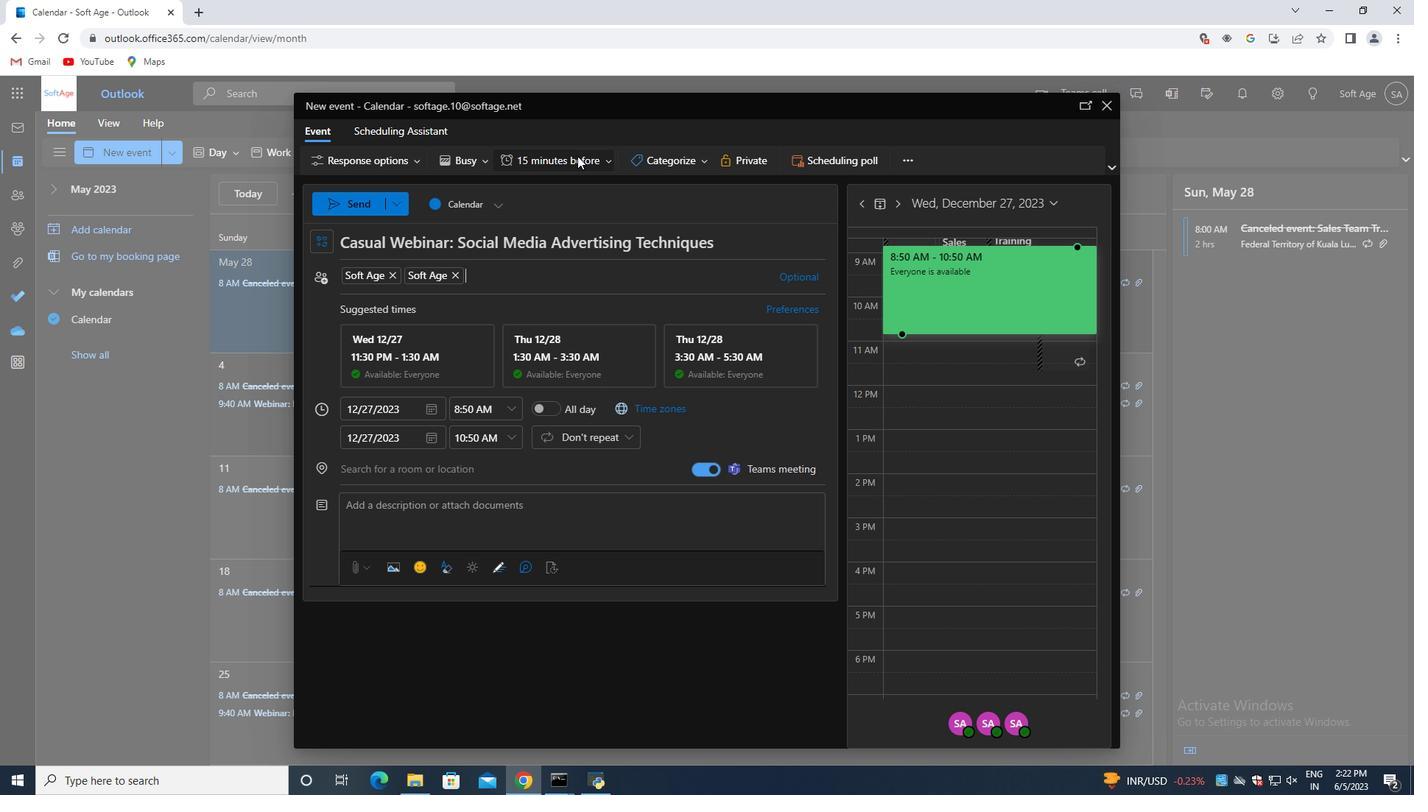 
Action: Mouse moved to (568, 319)
Screenshot: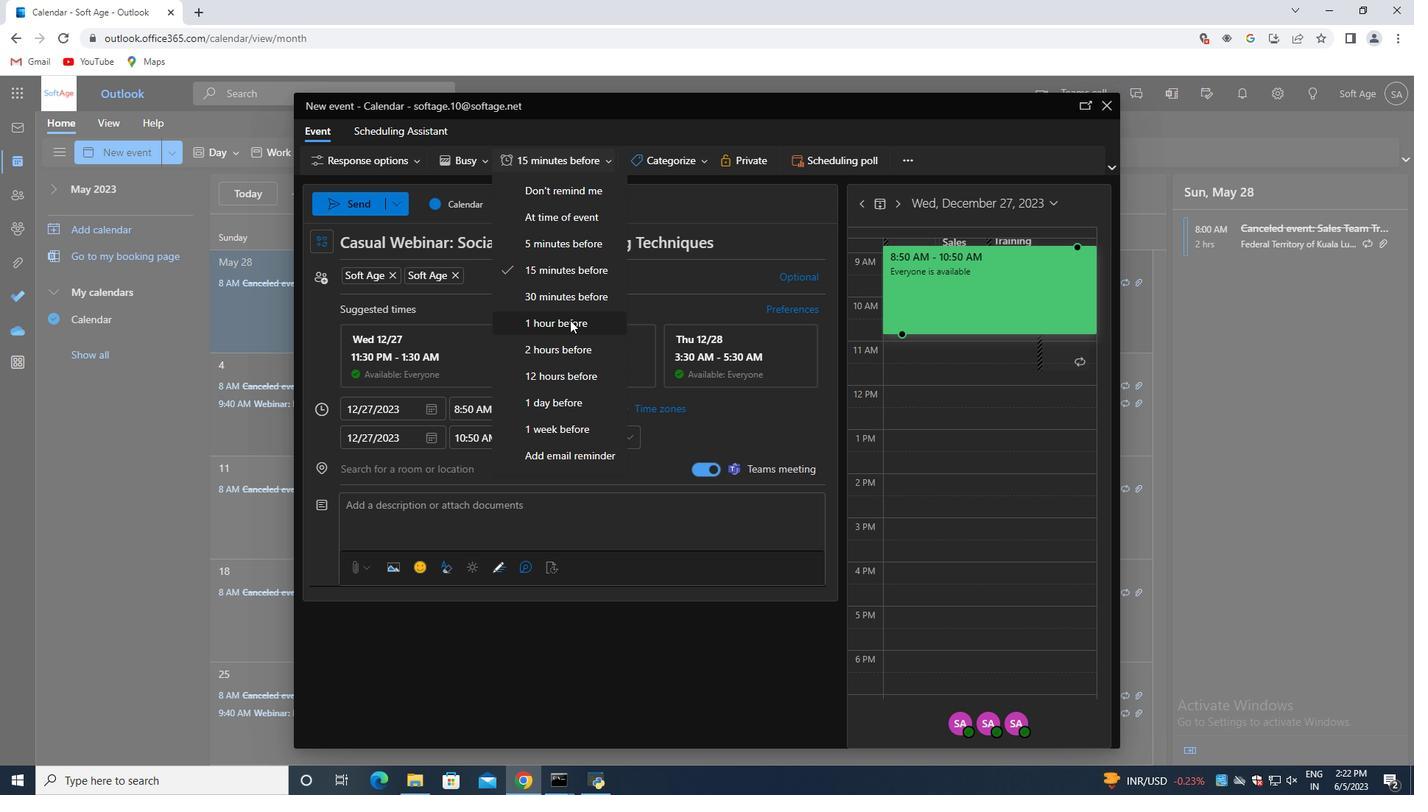 
Action: Mouse pressed left at (568, 319)
Screenshot: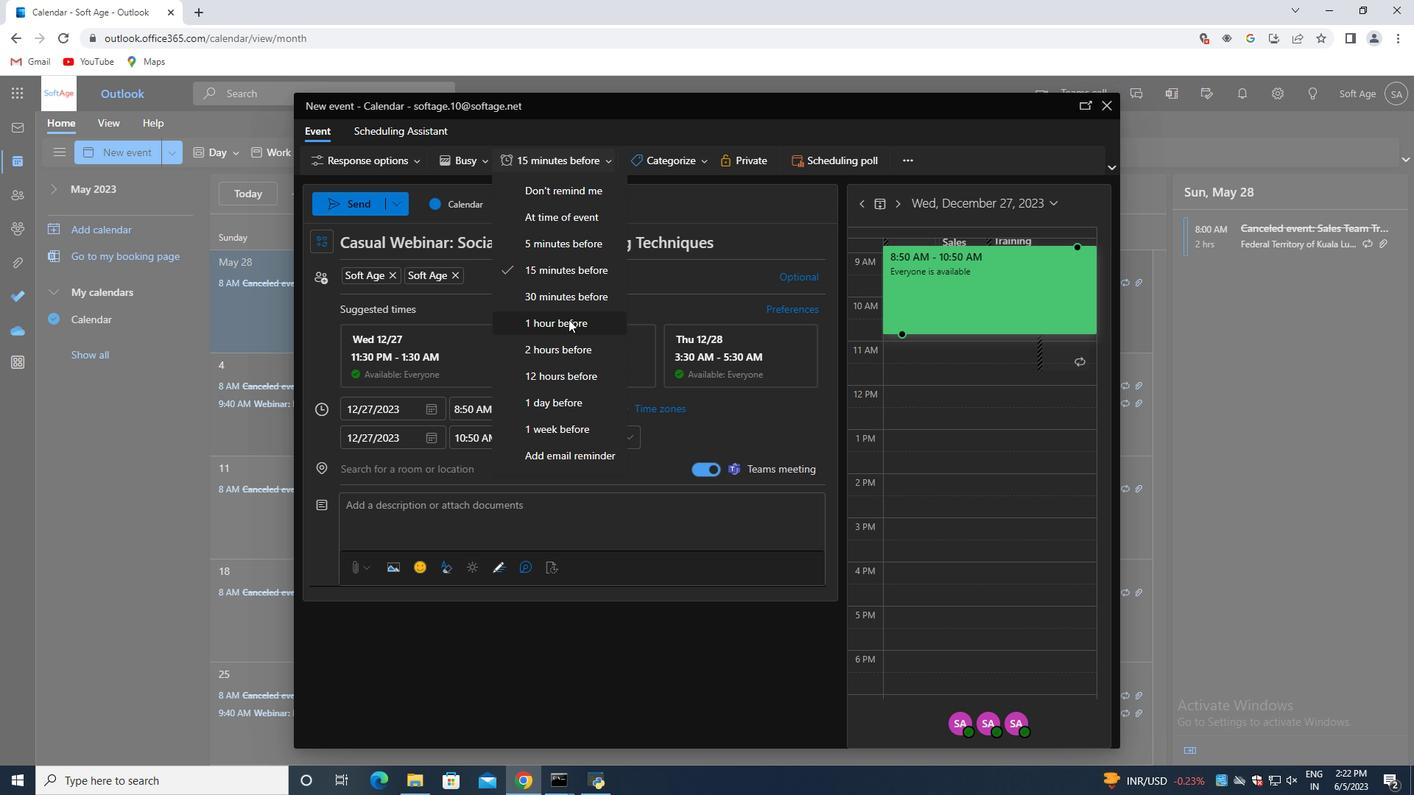 
Action: Mouse moved to (343, 202)
Screenshot: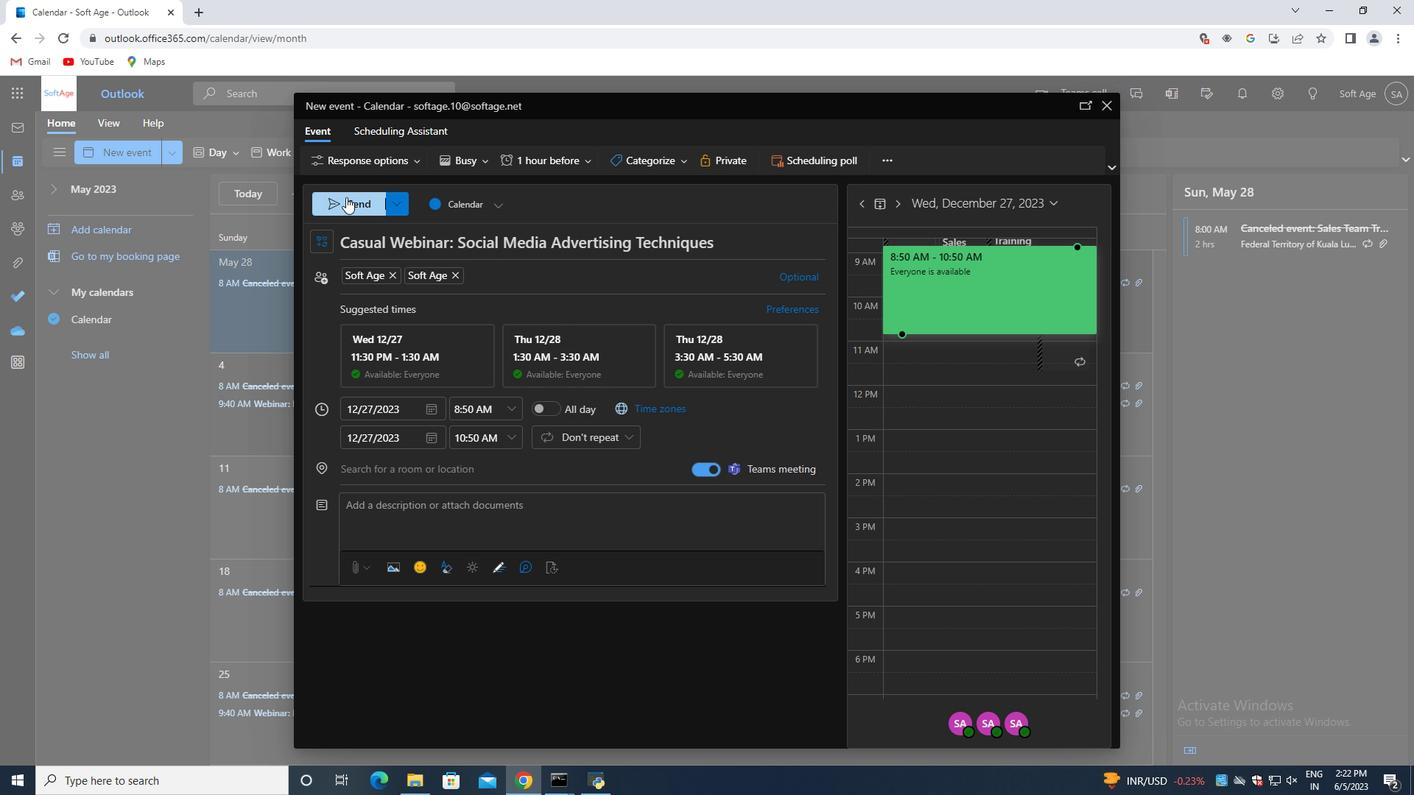 
Action: Mouse pressed left at (343, 202)
Screenshot: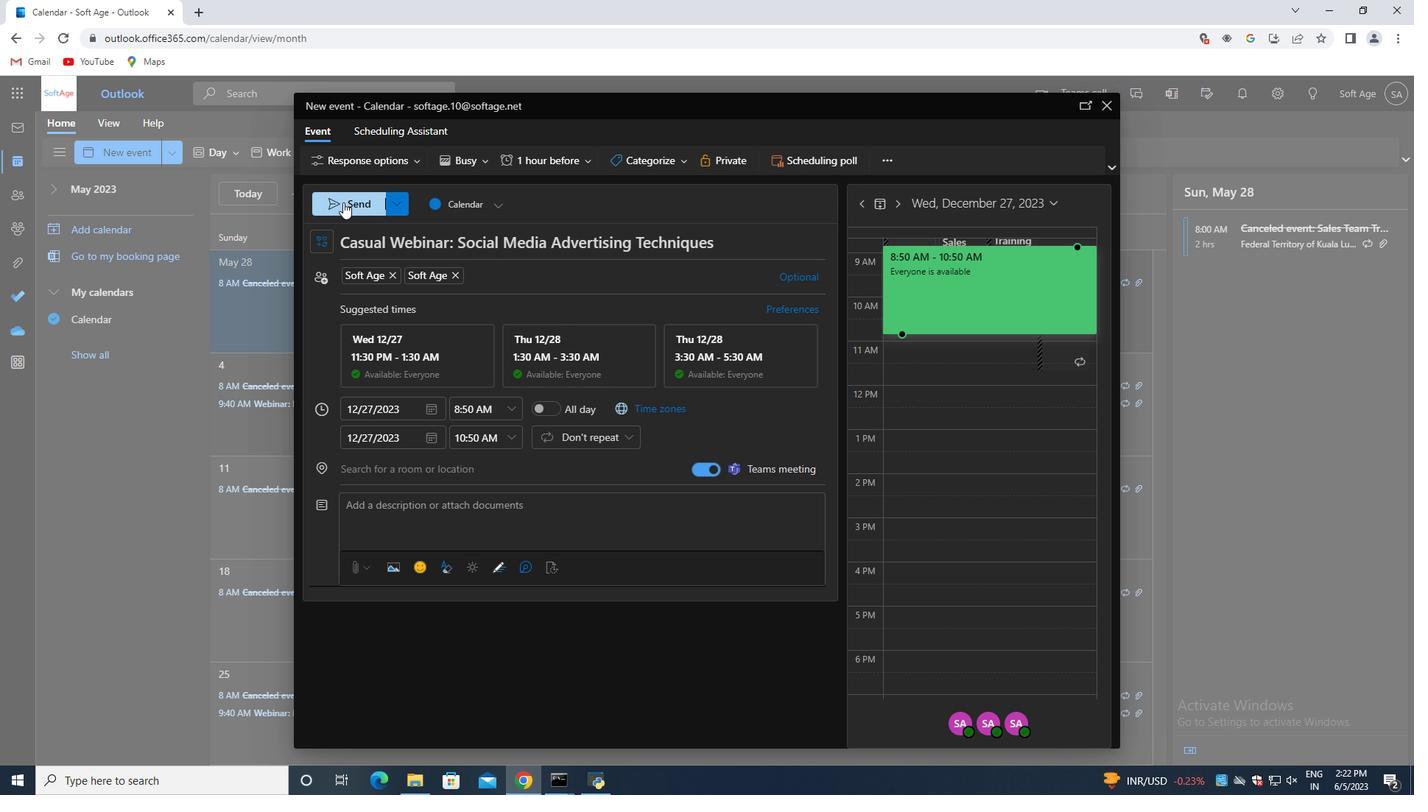 
